 Task: Create a due date automation trigger when advanced on, on the tuesday of the week a card is due add content with a name containing resume at 11:00 AM.
Action: Mouse moved to (1120, 341)
Screenshot: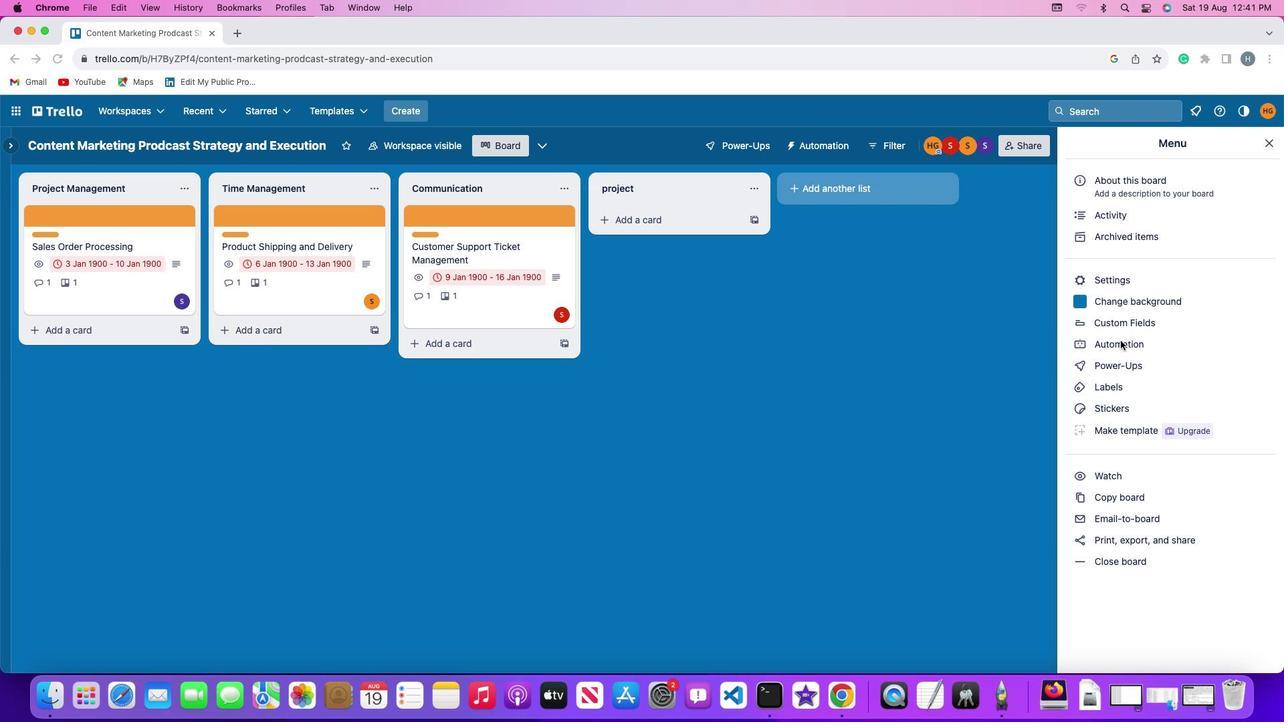 
Action: Mouse pressed left at (1120, 341)
Screenshot: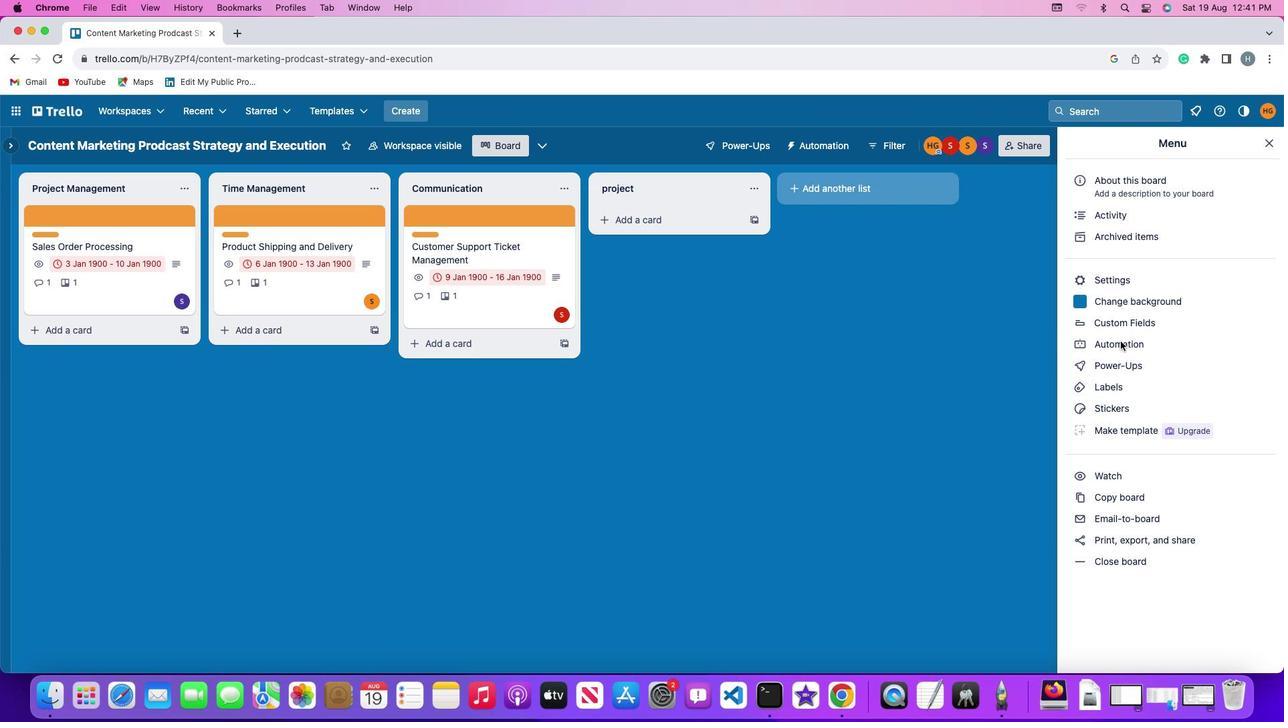 
Action: Mouse moved to (1120, 341)
Screenshot: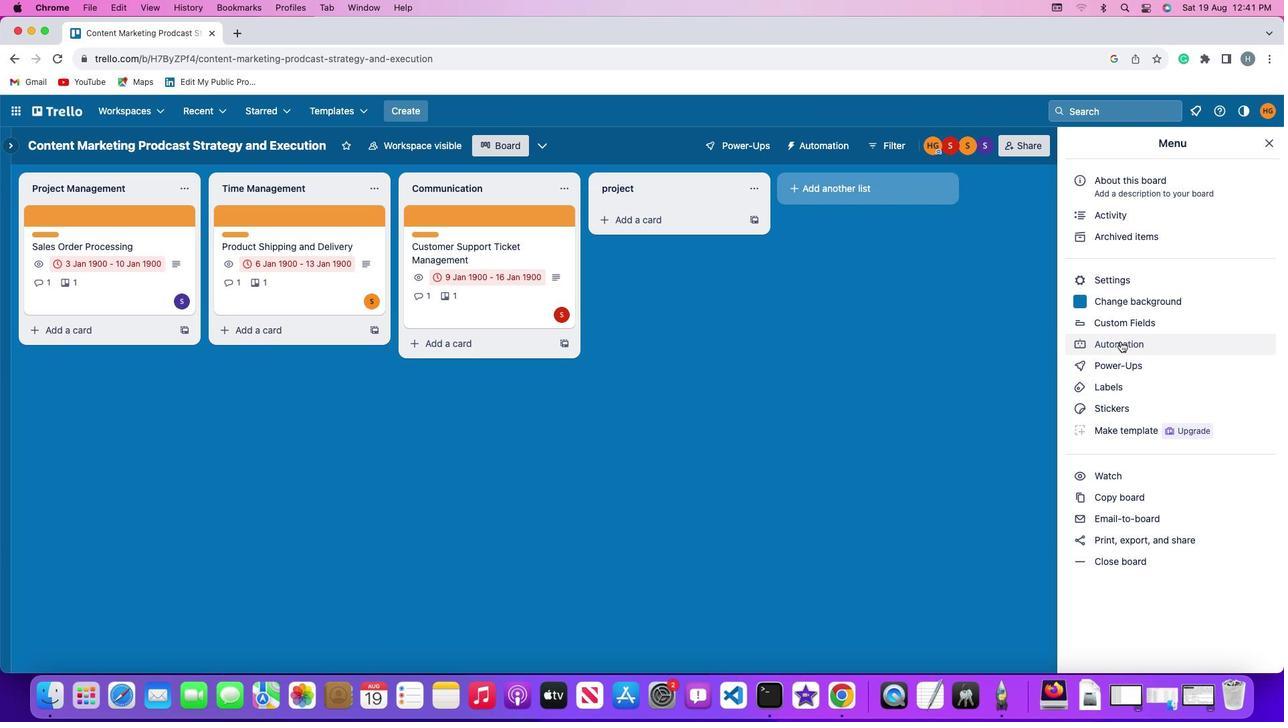 
Action: Mouse pressed left at (1120, 341)
Screenshot: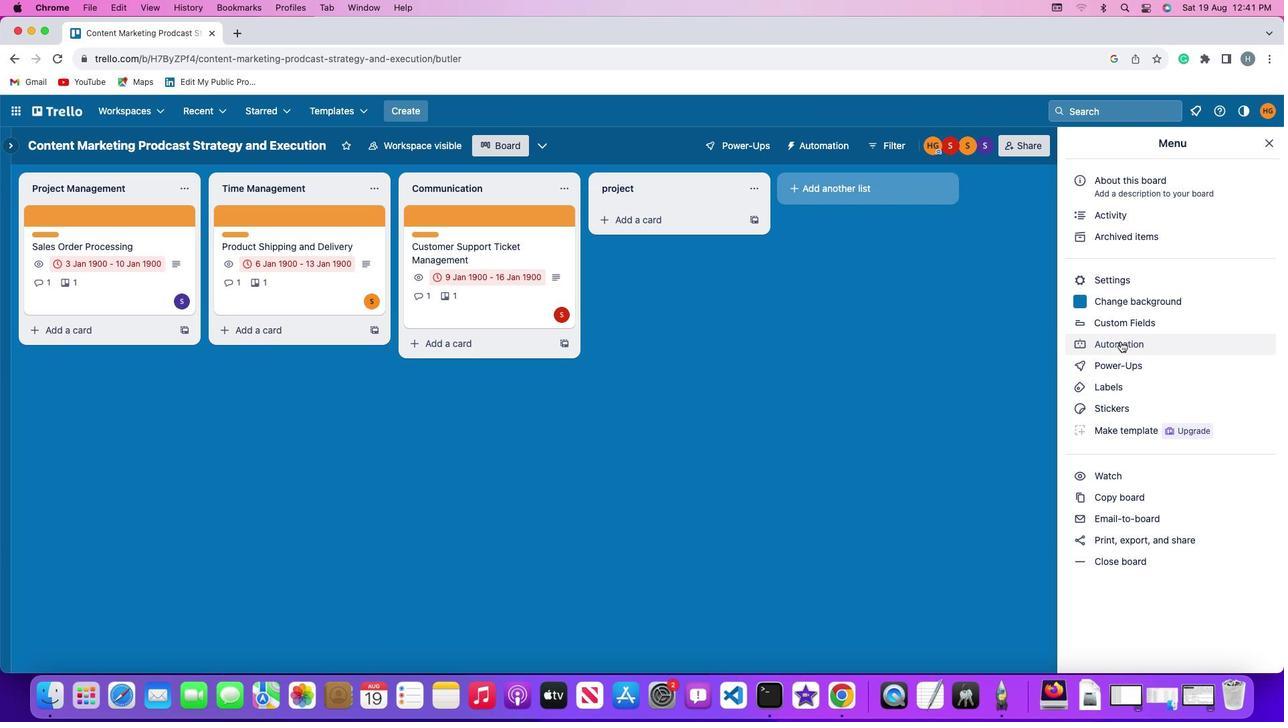 
Action: Mouse moved to (82, 317)
Screenshot: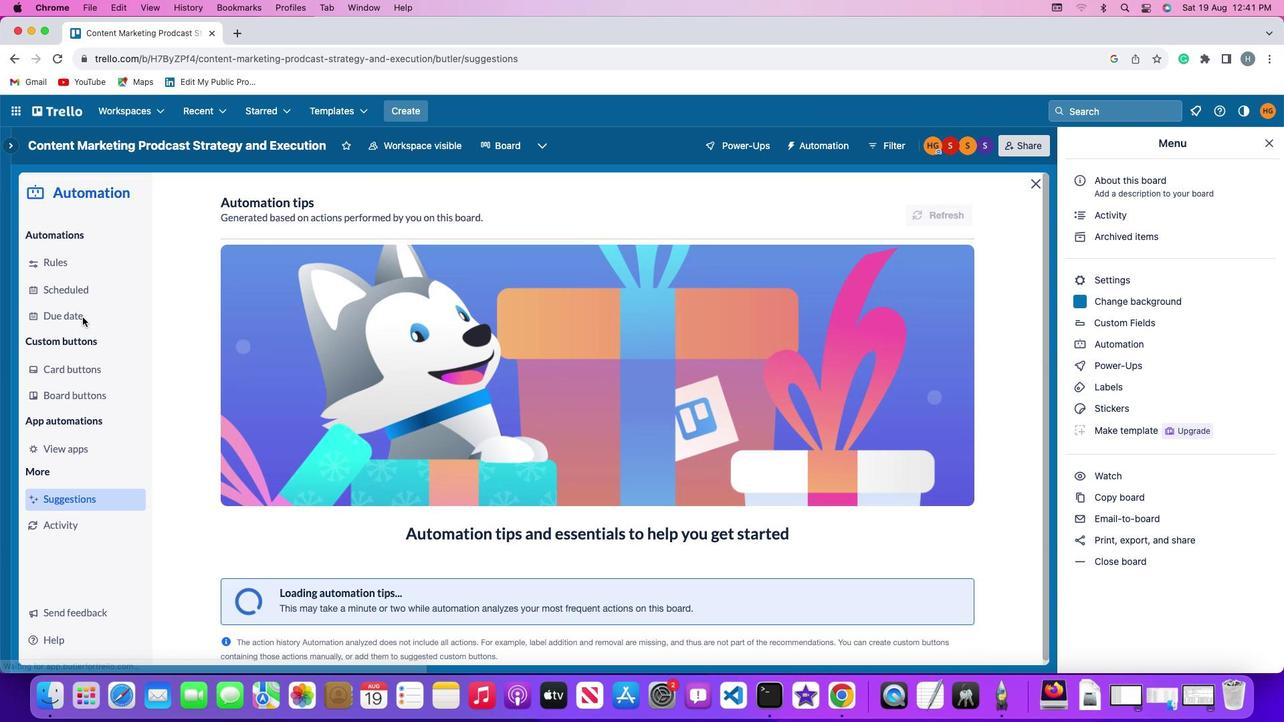
Action: Mouse pressed left at (82, 317)
Screenshot: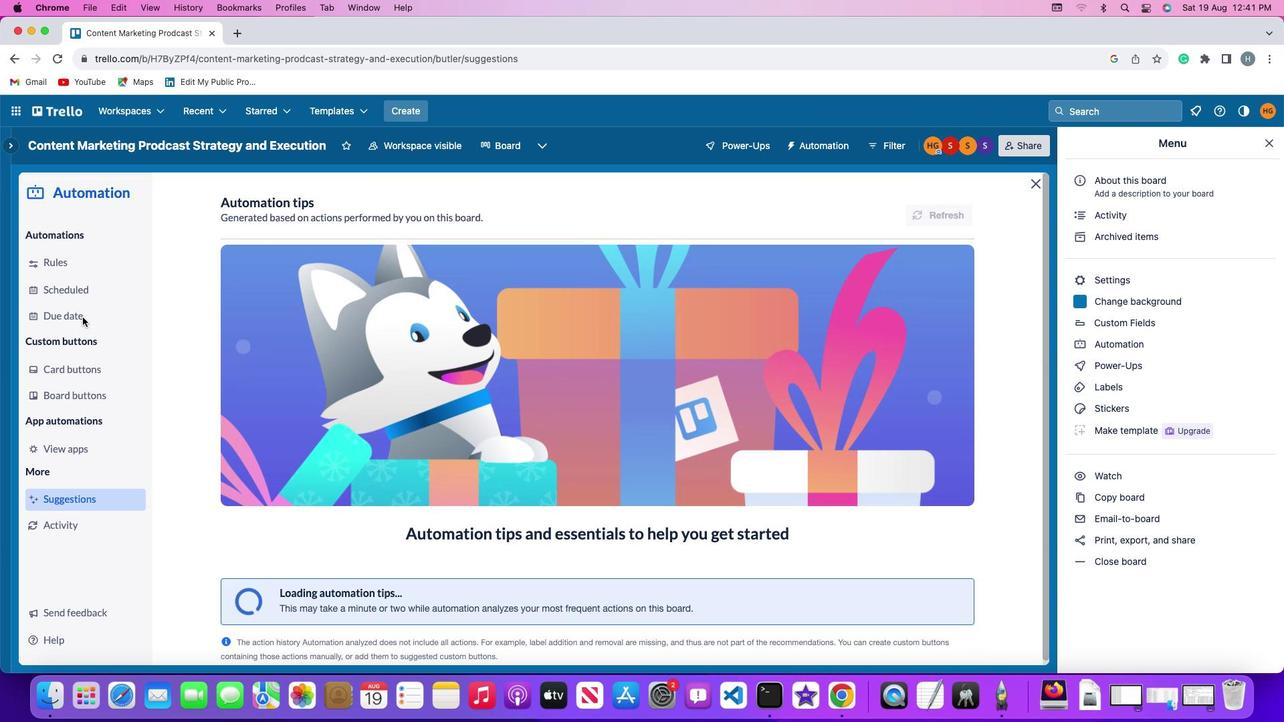 
Action: Mouse moved to (884, 203)
Screenshot: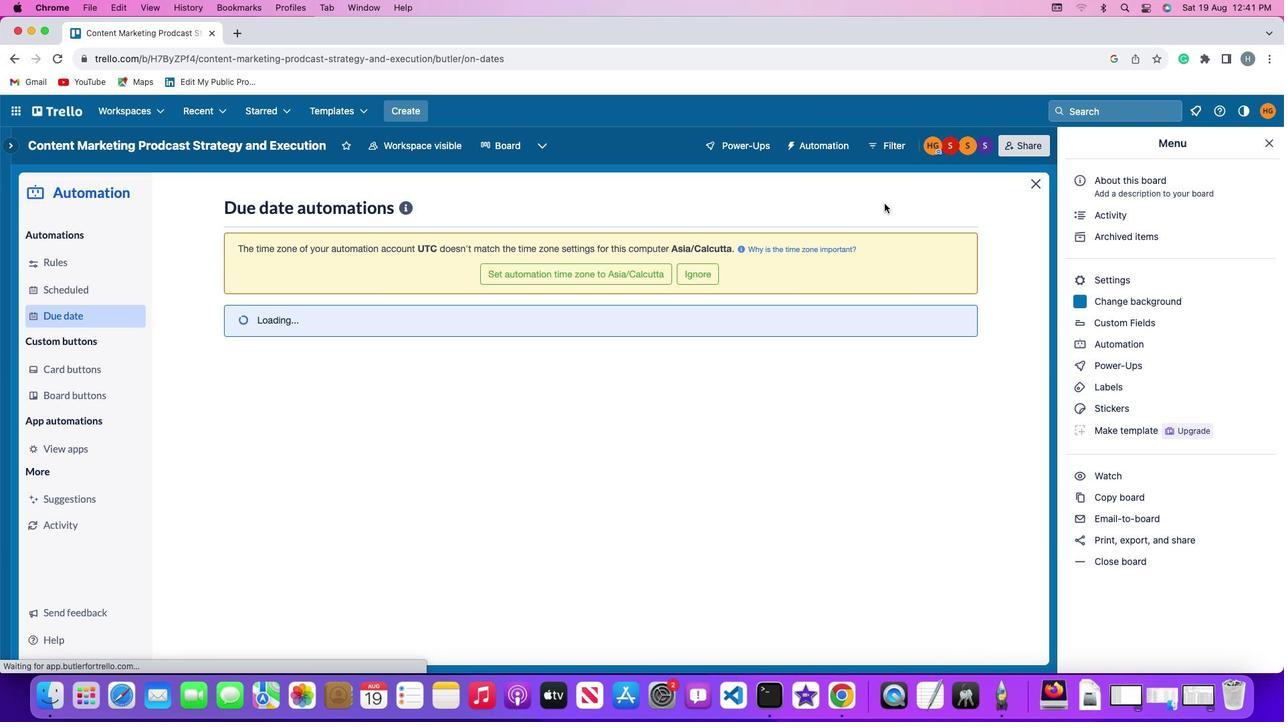 
Action: Mouse pressed left at (884, 203)
Screenshot: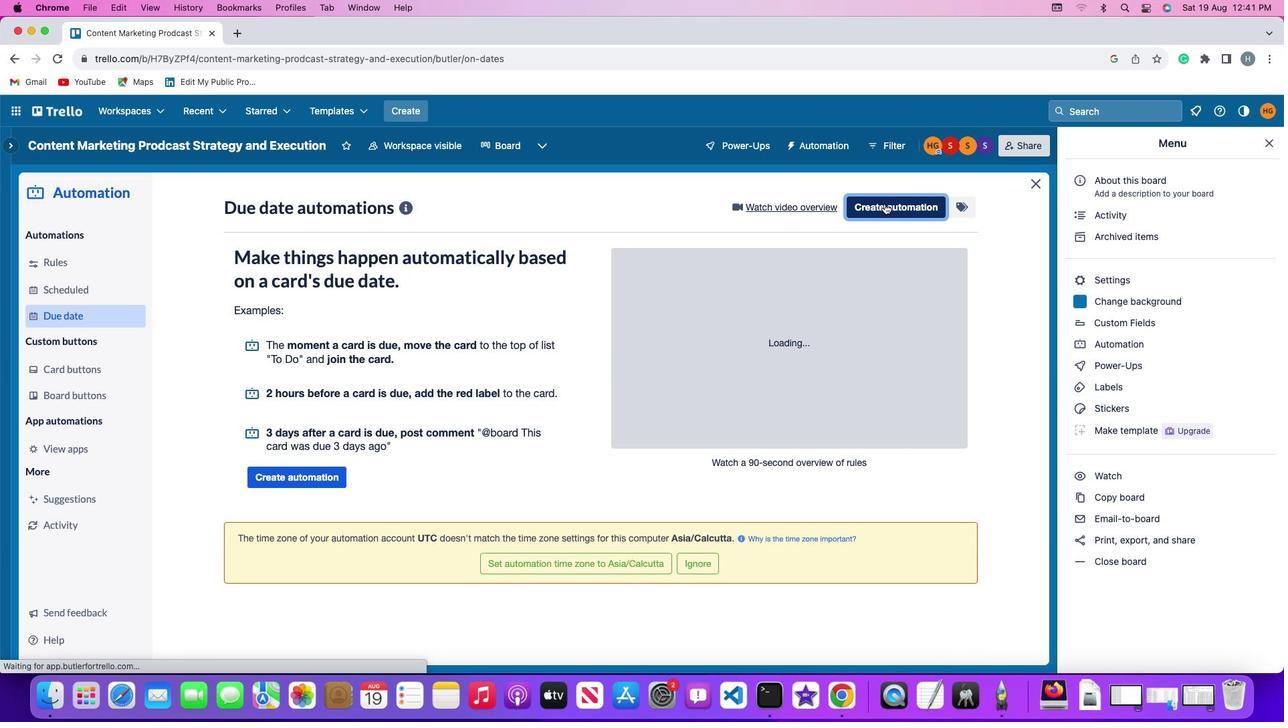 
Action: Mouse moved to (260, 333)
Screenshot: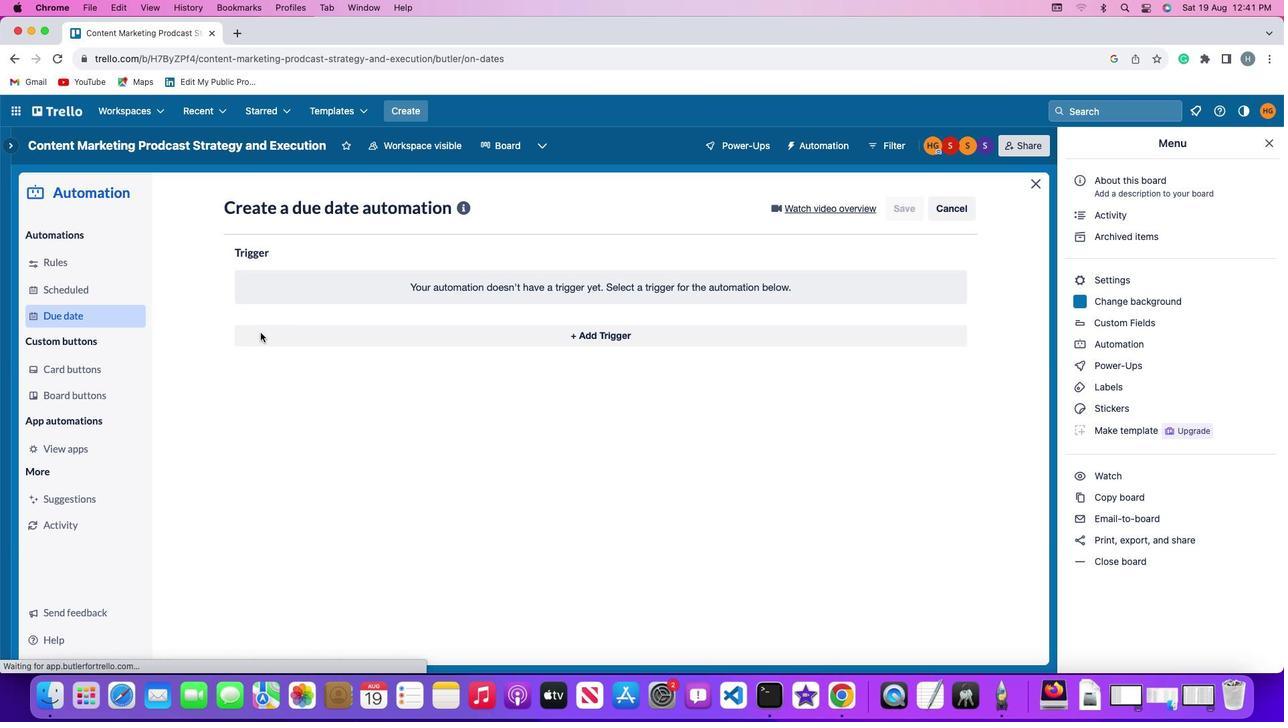 
Action: Mouse pressed left at (260, 333)
Screenshot: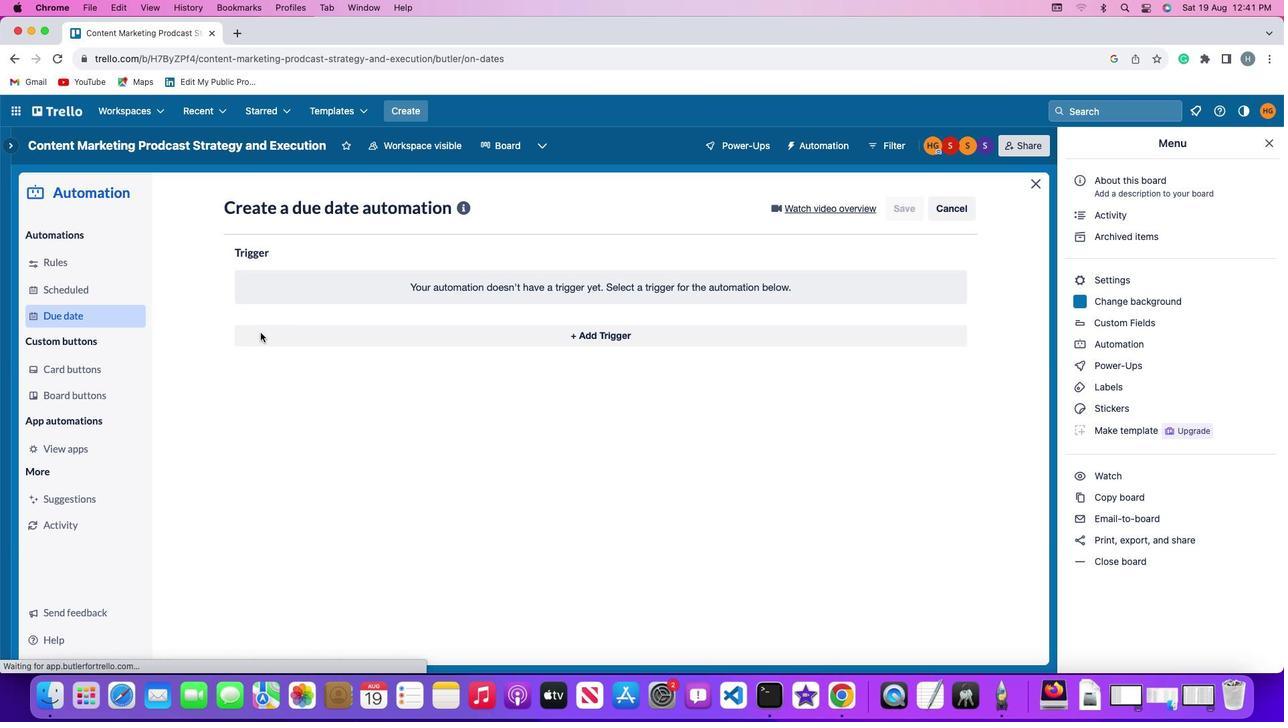 
Action: Mouse moved to (280, 588)
Screenshot: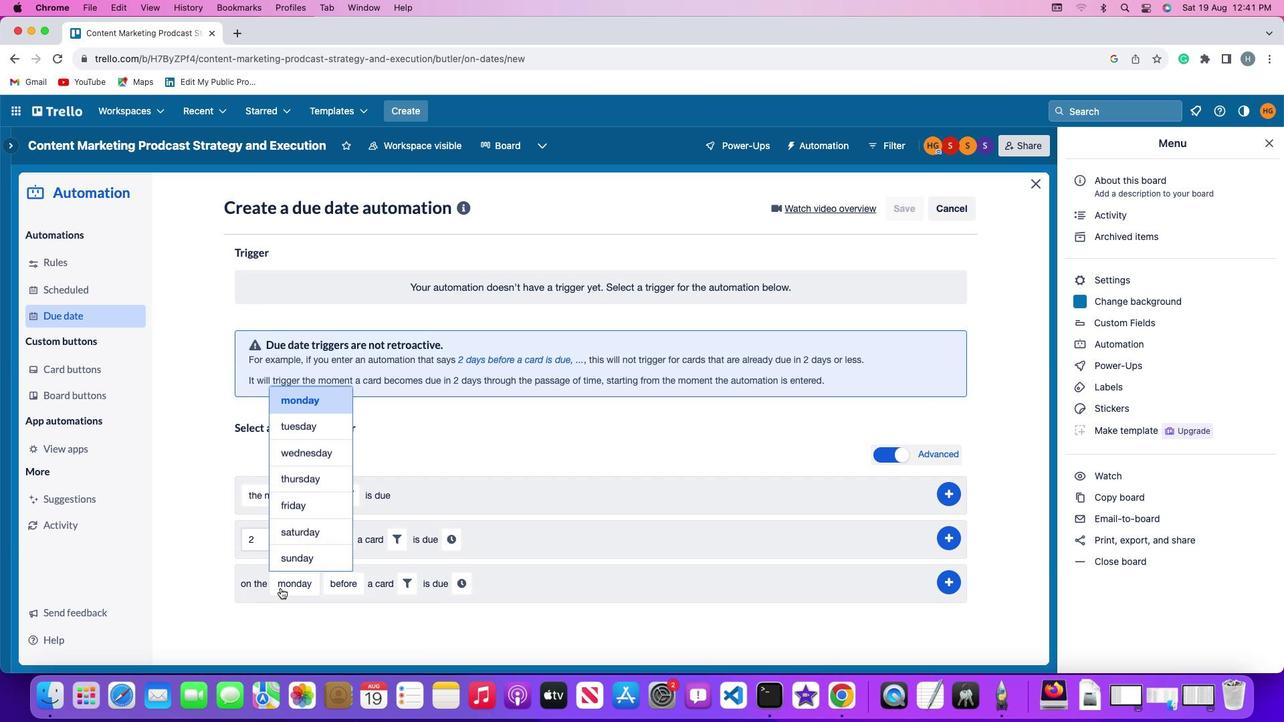 
Action: Mouse pressed left at (280, 588)
Screenshot: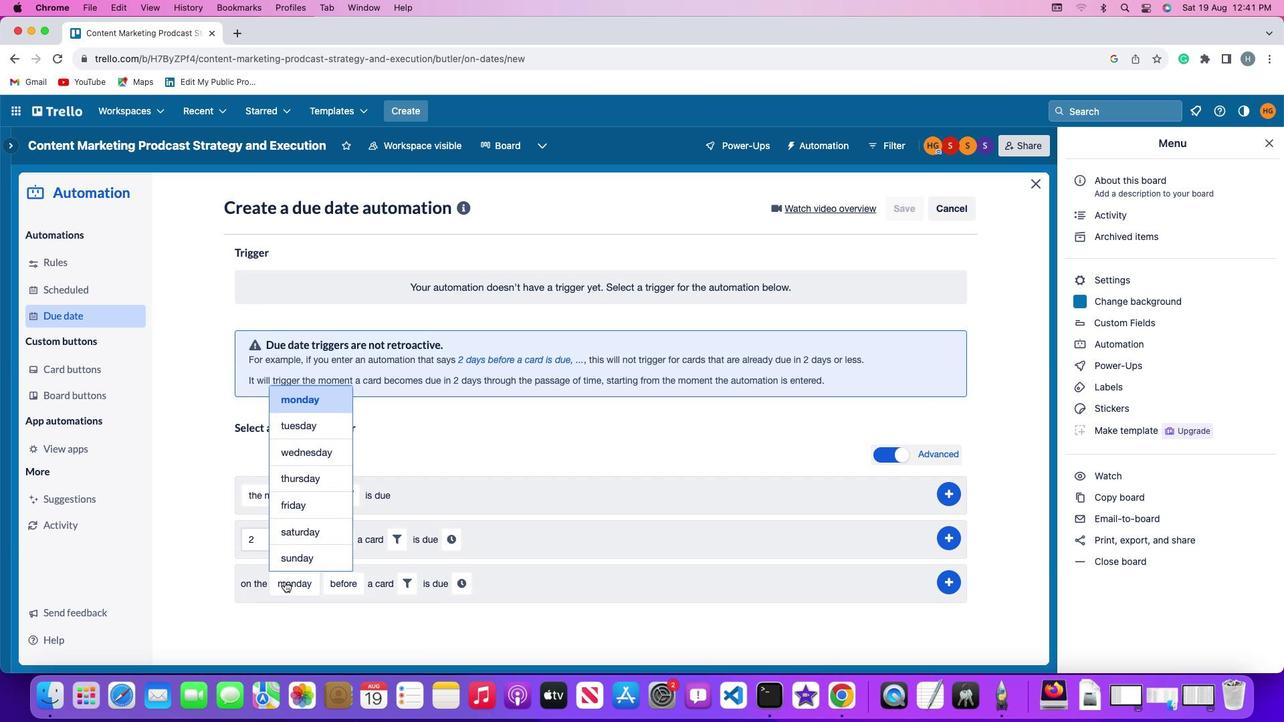 
Action: Mouse moved to (310, 424)
Screenshot: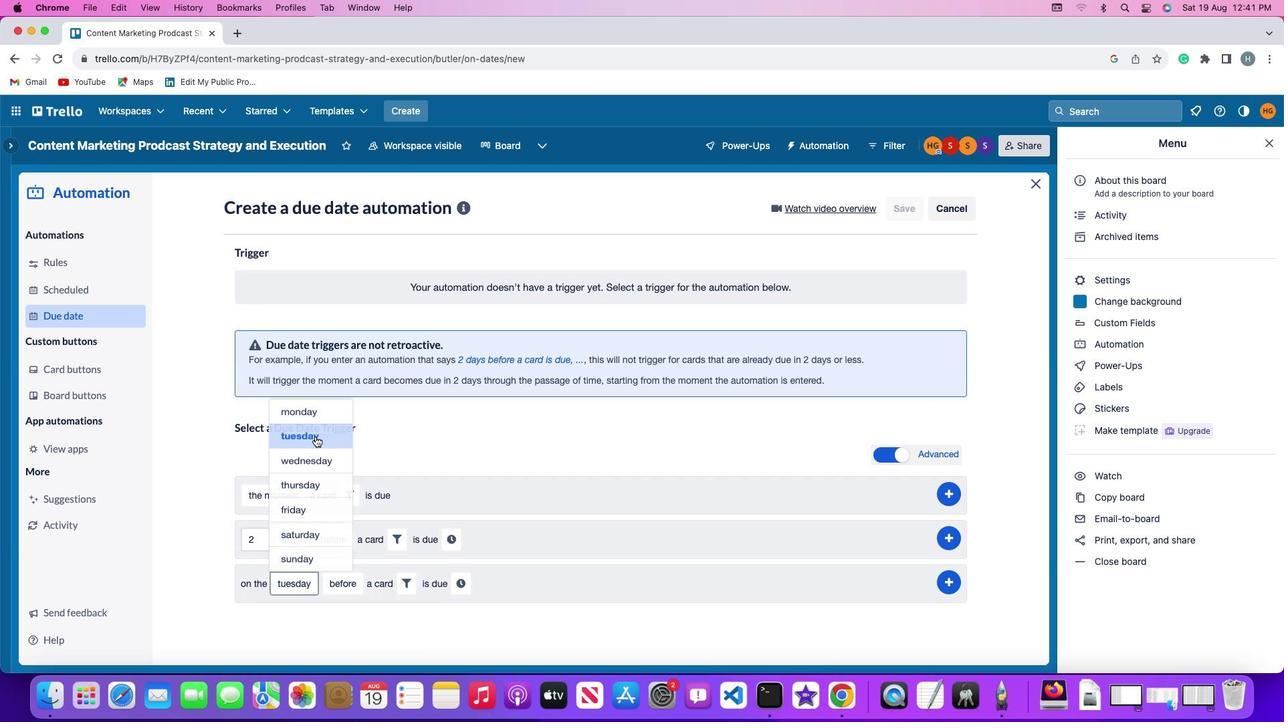 
Action: Mouse pressed left at (310, 424)
Screenshot: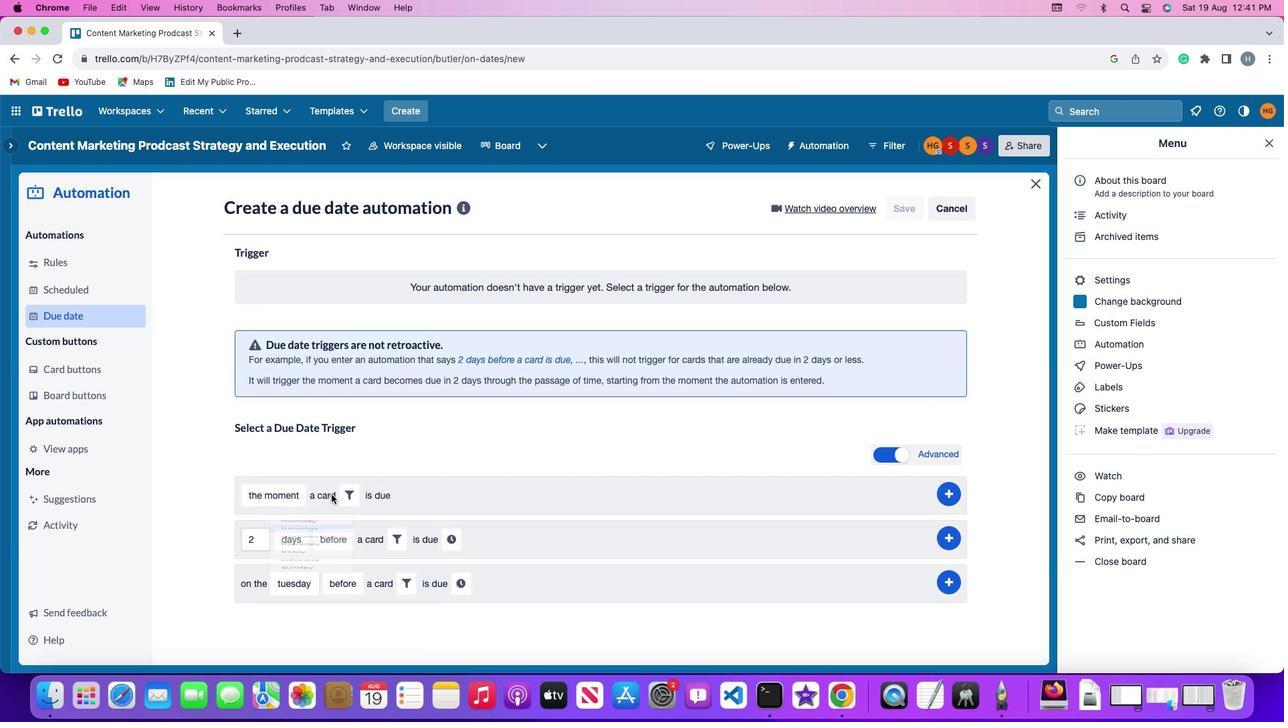 
Action: Mouse moved to (339, 584)
Screenshot: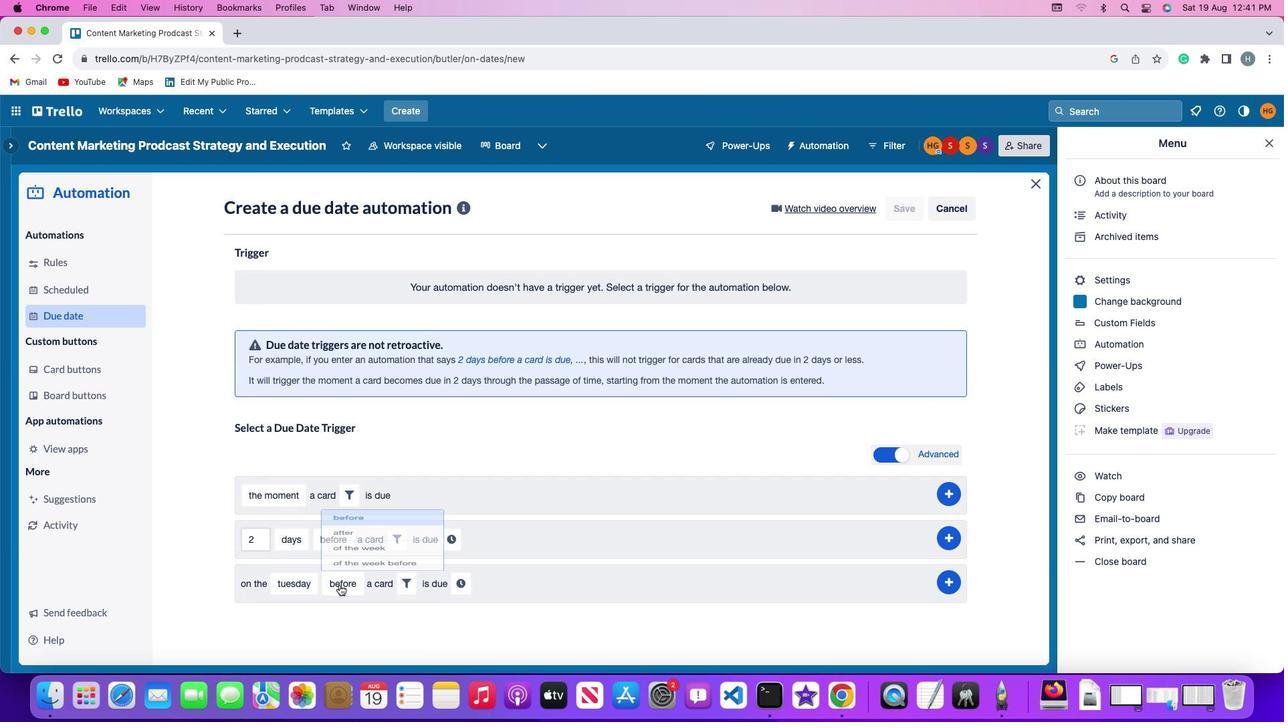 
Action: Mouse pressed left at (339, 584)
Screenshot: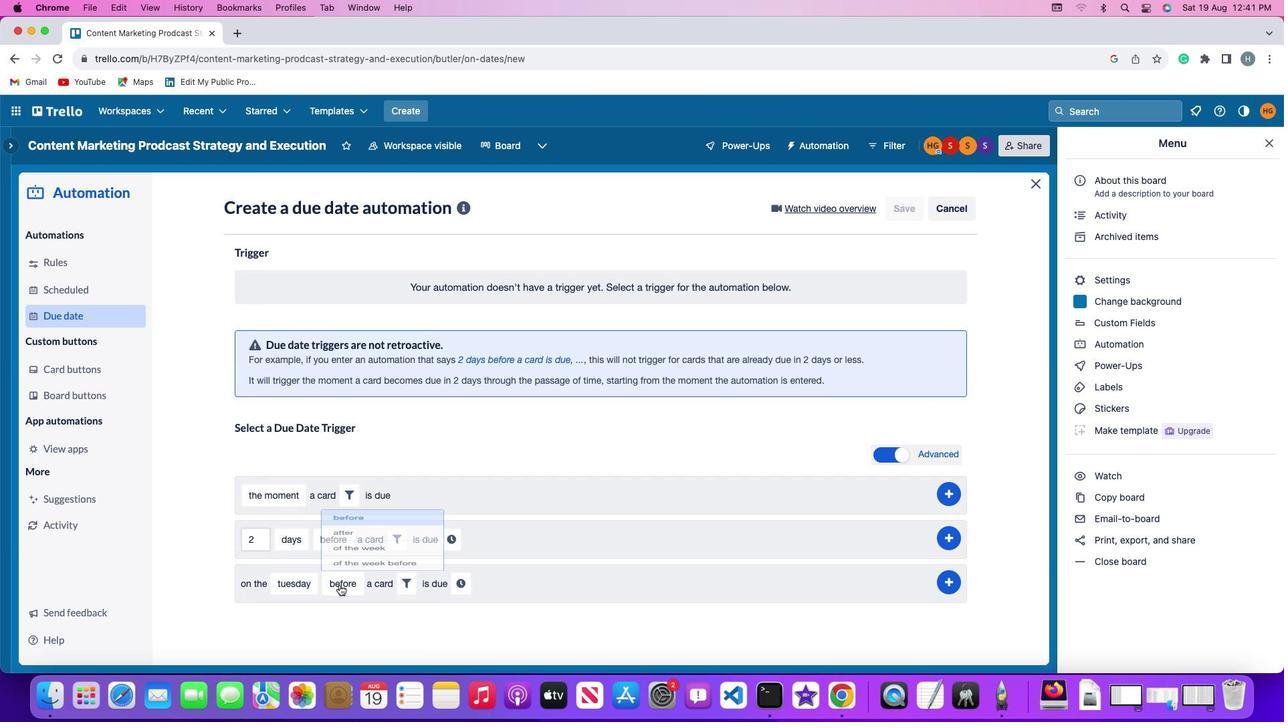 
Action: Mouse moved to (349, 532)
Screenshot: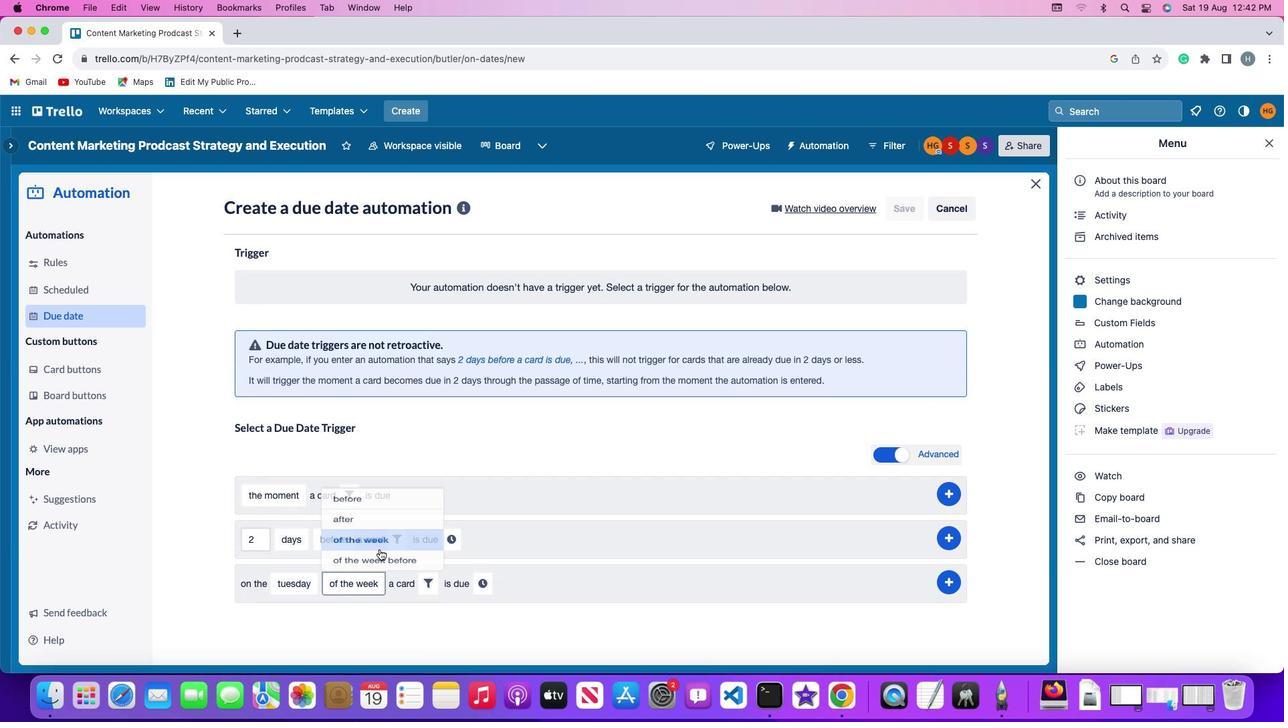 
Action: Mouse pressed left at (349, 532)
Screenshot: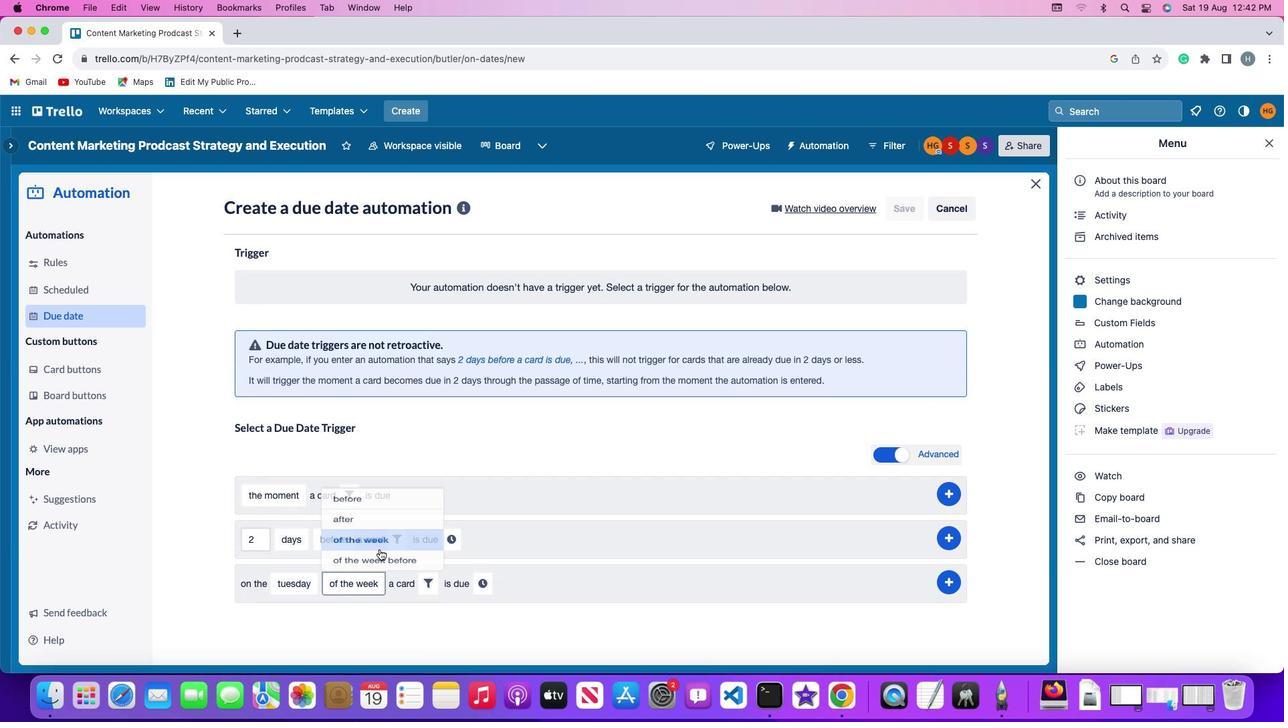 
Action: Mouse moved to (420, 583)
Screenshot: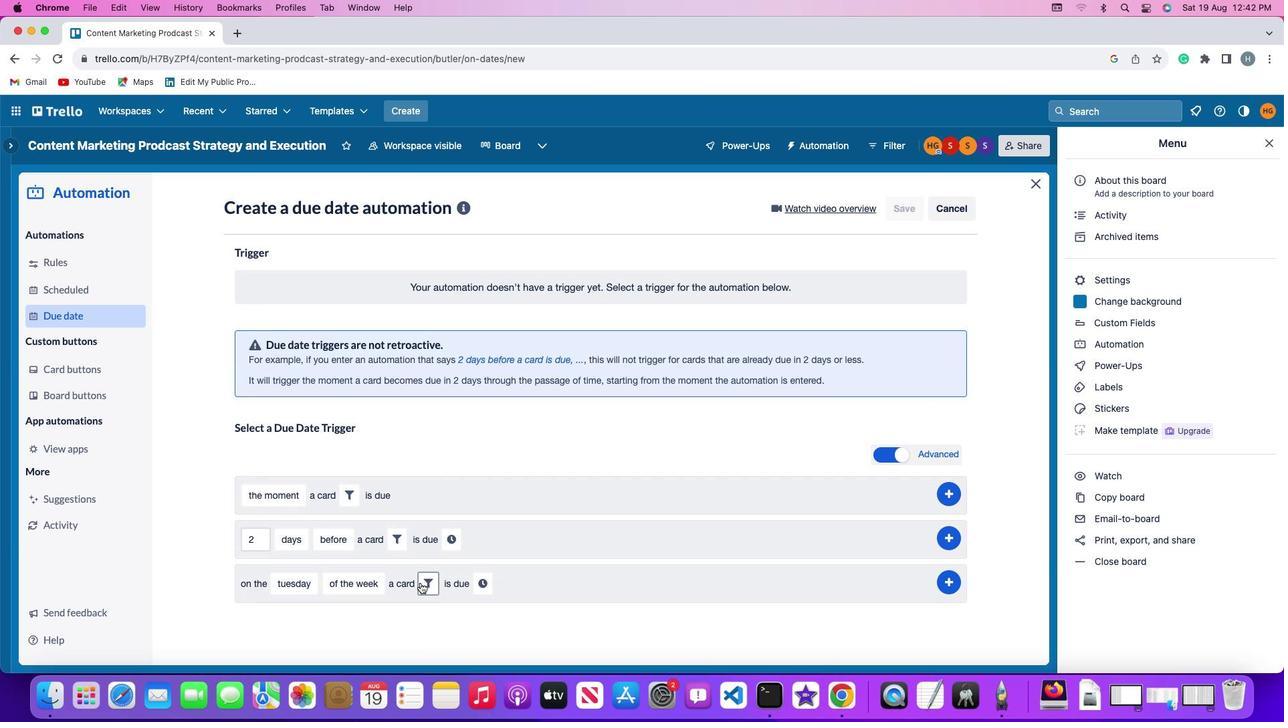
Action: Mouse pressed left at (420, 583)
Screenshot: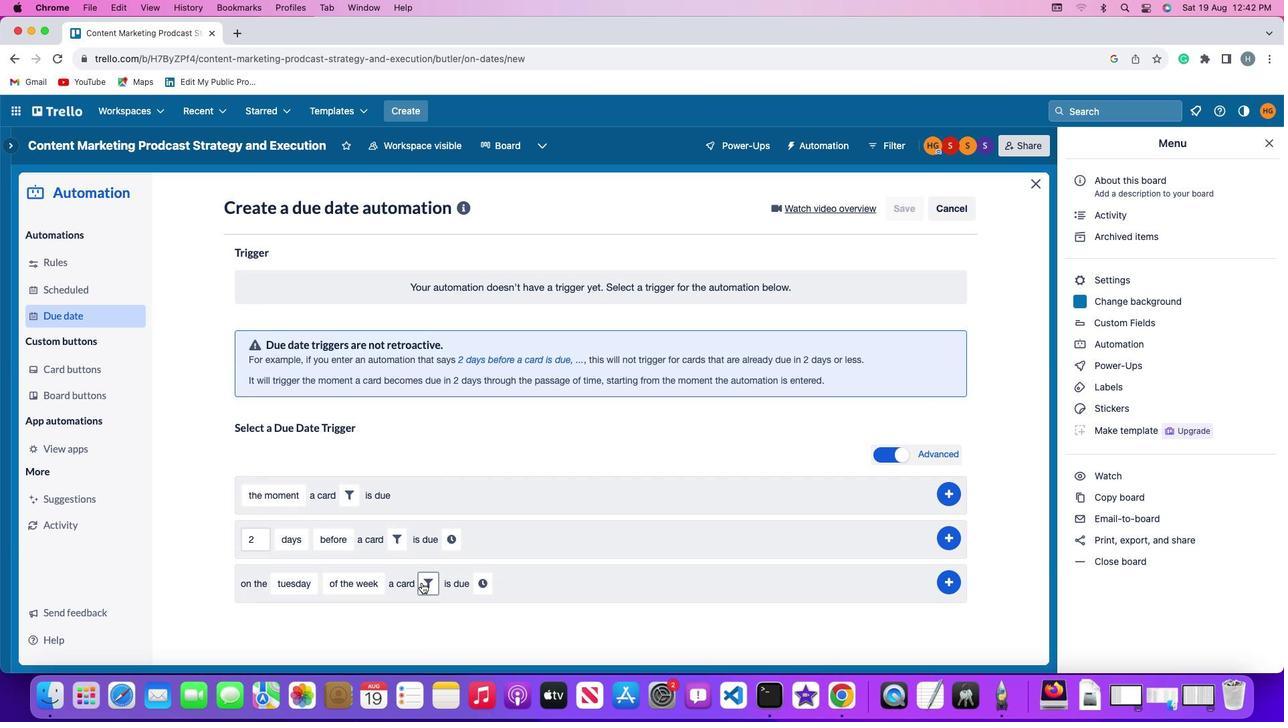 
Action: Mouse moved to (608, 628)
Screenshot: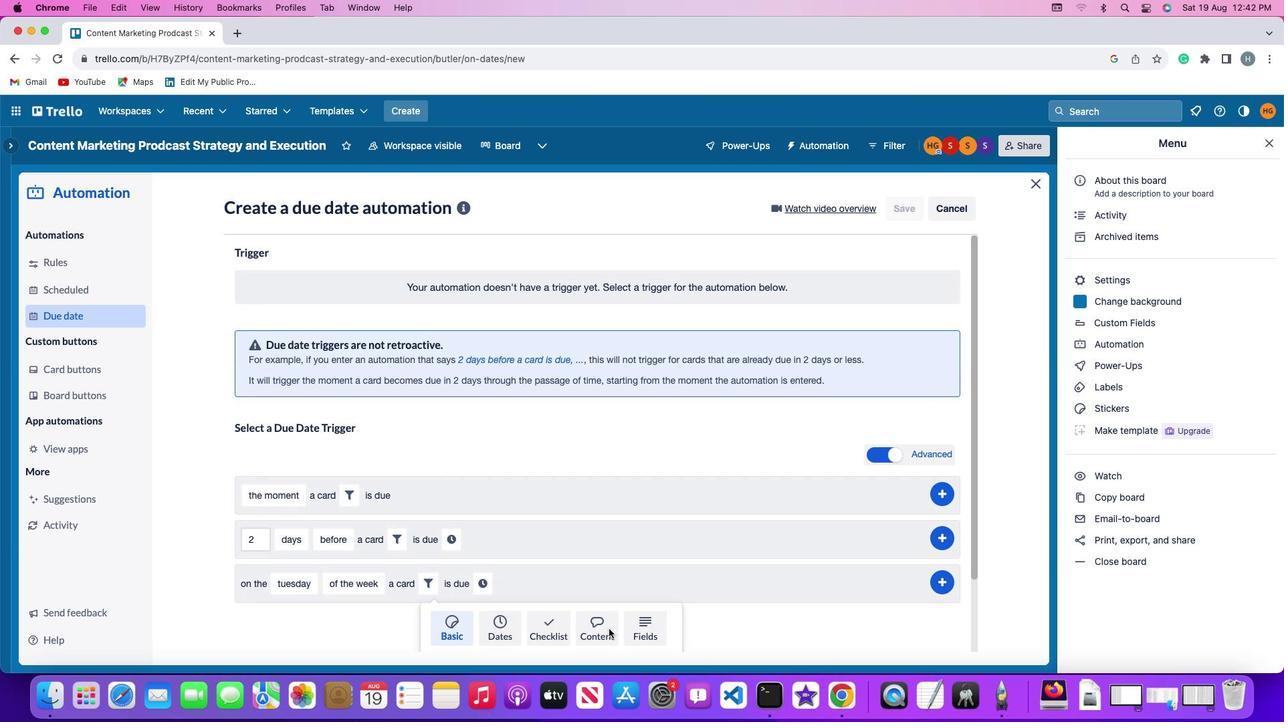 
Action: Mouse pressed left at (608, 628)
Screenshot: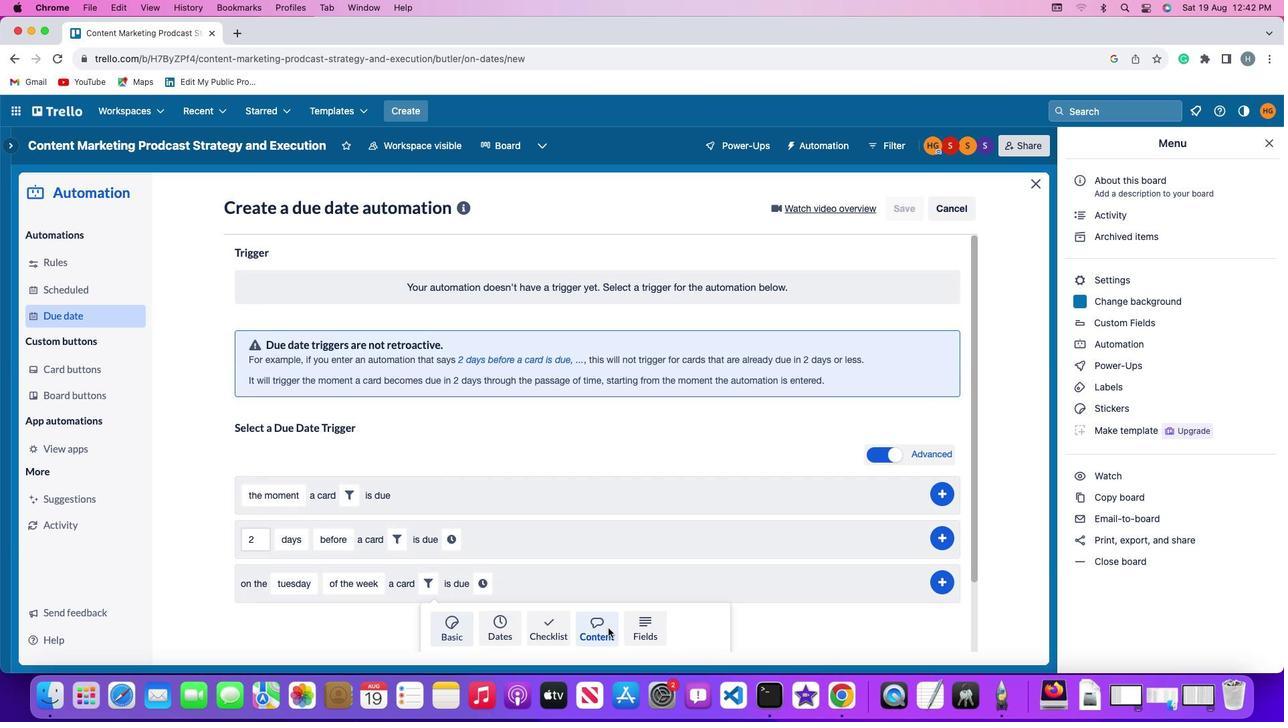 
Action: Mouse moved to (360, 627)
Screenshot: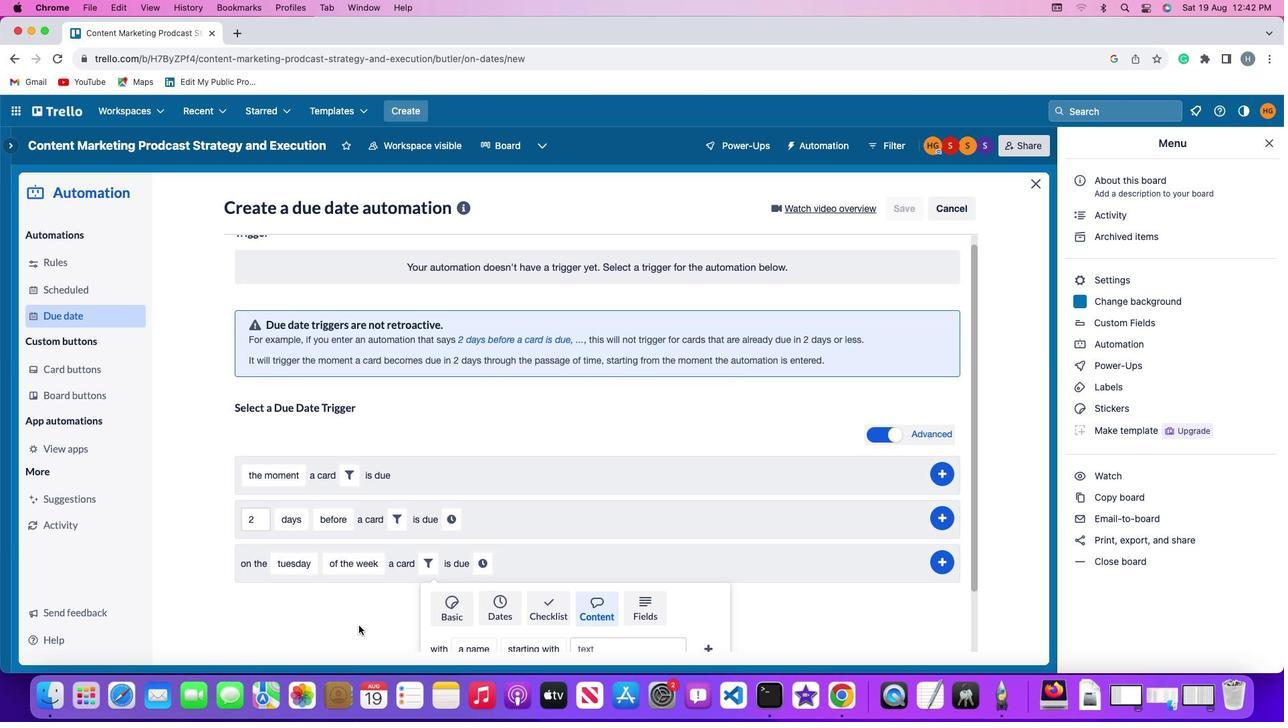 
Action: Mouse scrolled (360, 627) with delta (0, 0)
Screenshot: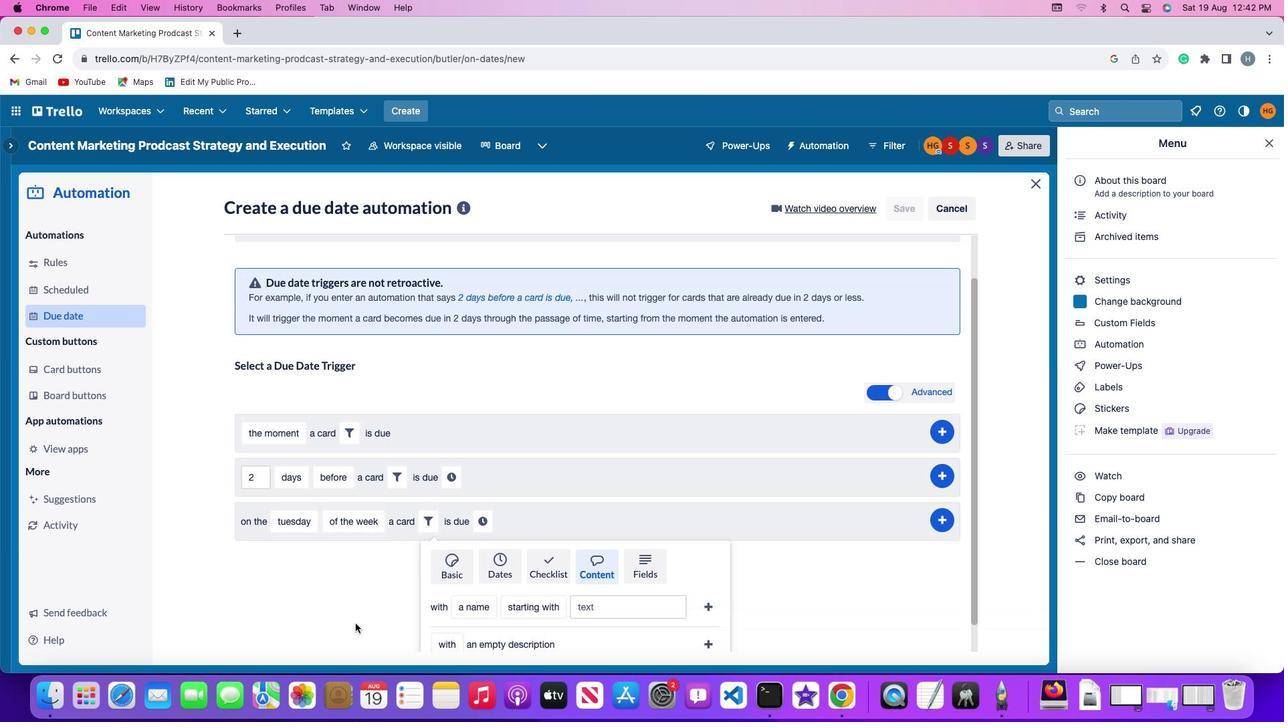 
Action: Mouse scrolled (360, 627) with delta (0, 0)
Screenshot: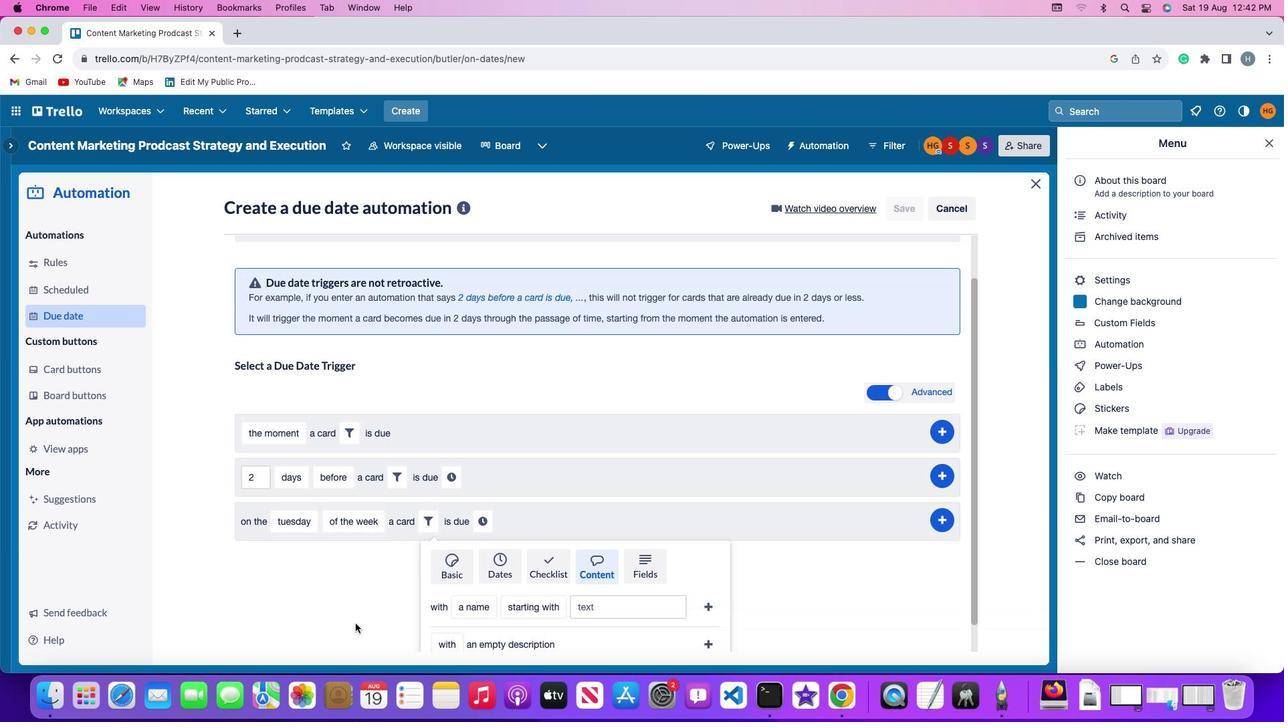 
Action: Mouse scrolled (360, 627) with delta (0, -2)
Screenshot: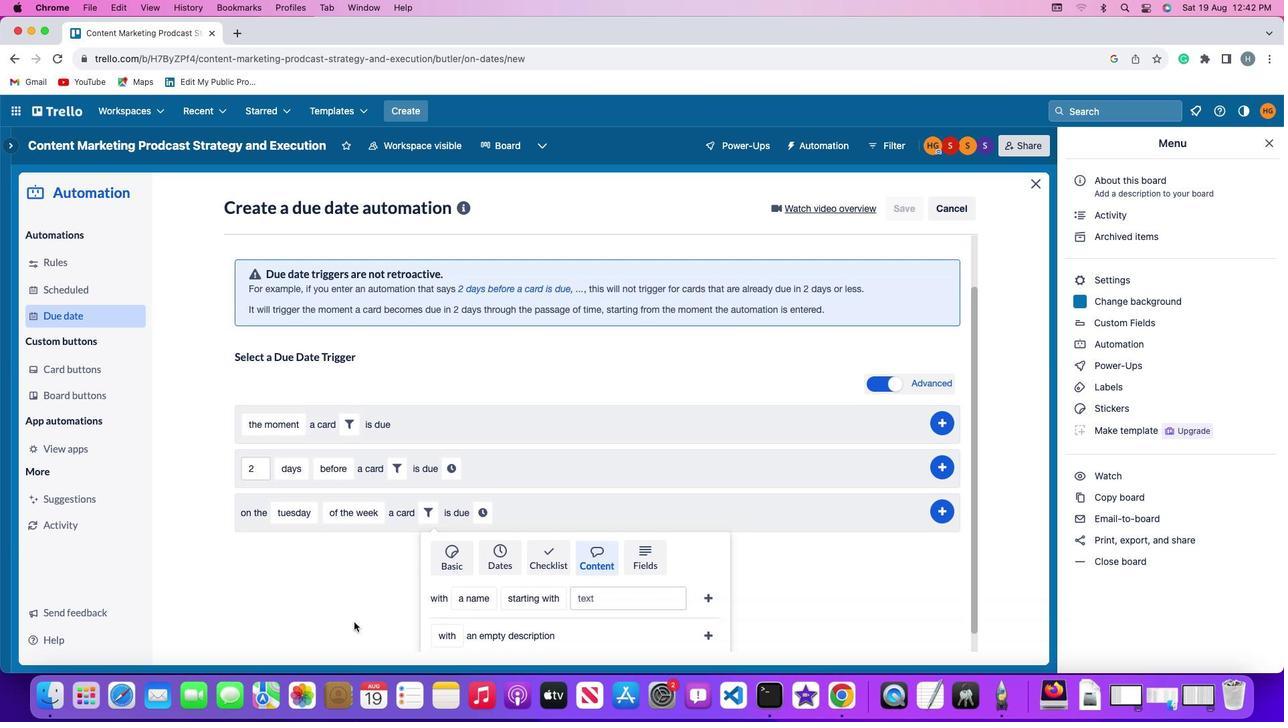
Action: Mouse moved to (470, 585)
Screenshot: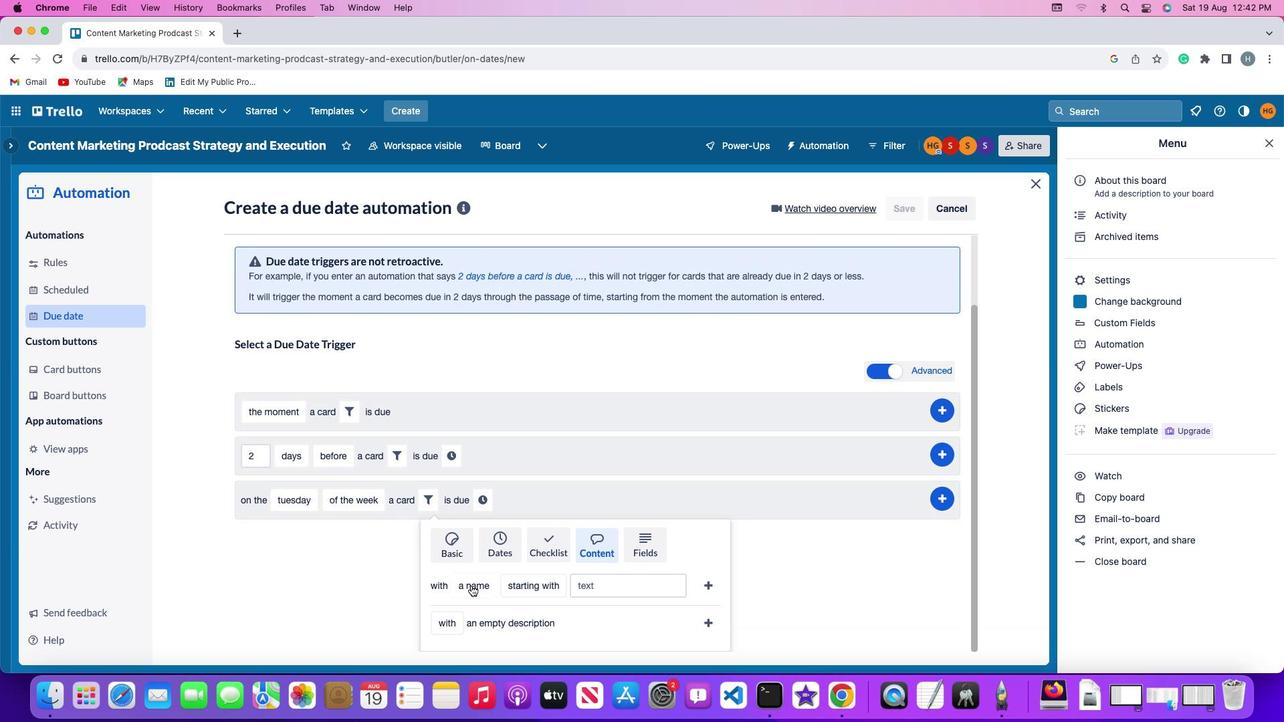 
Action: Mouse pressed left at (470, 585)
Screenshot: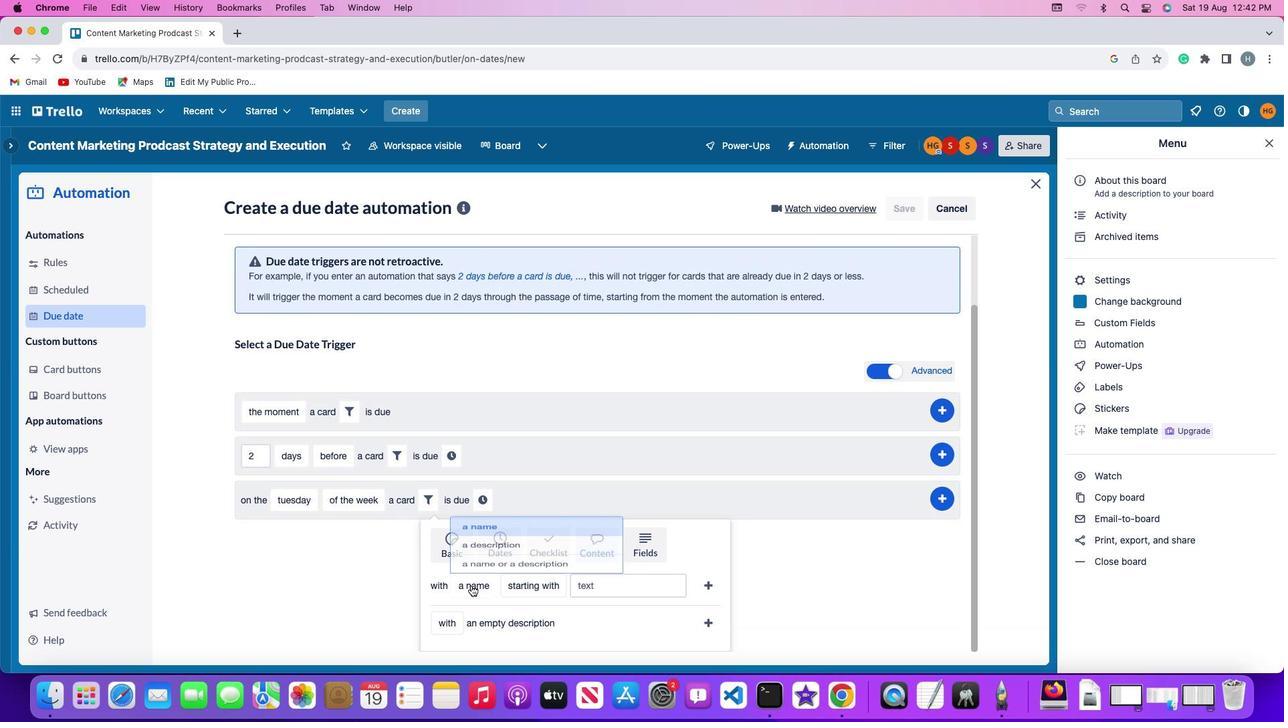 
Action: Mouse moved to (484, 504)
Screenshot: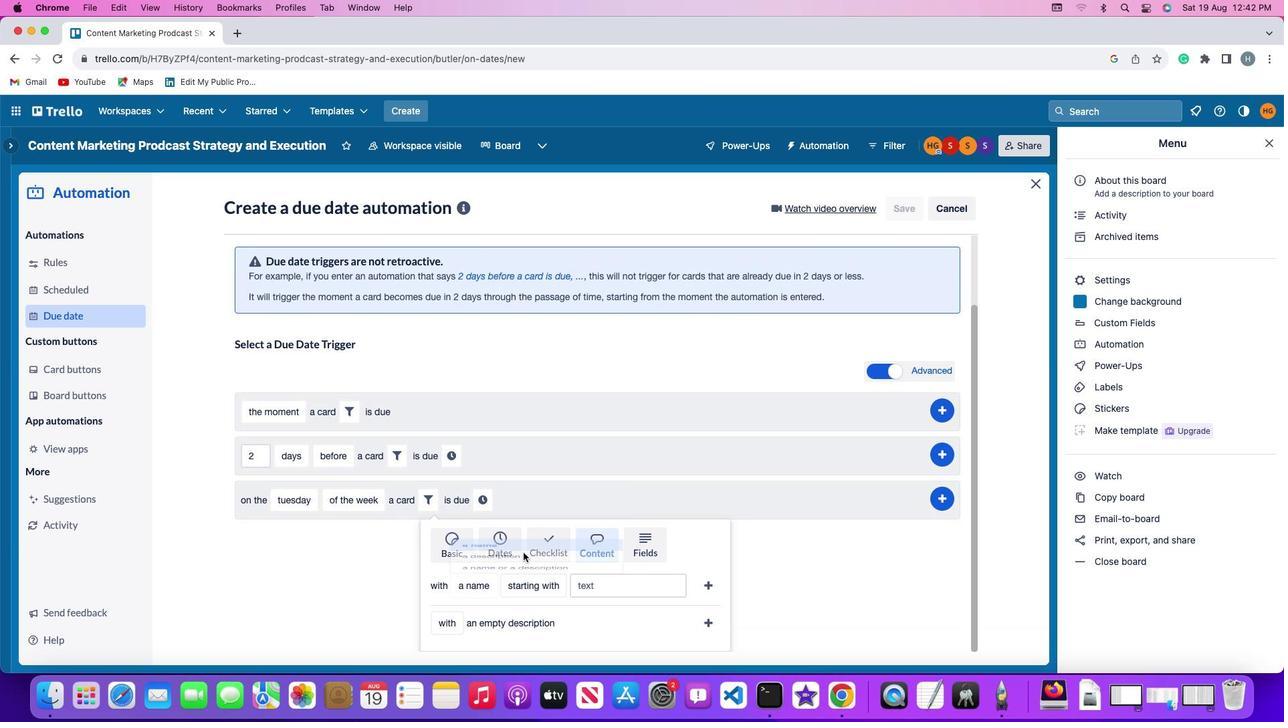 
Action: Mouse pressed left at (484, 504)
Screenshot: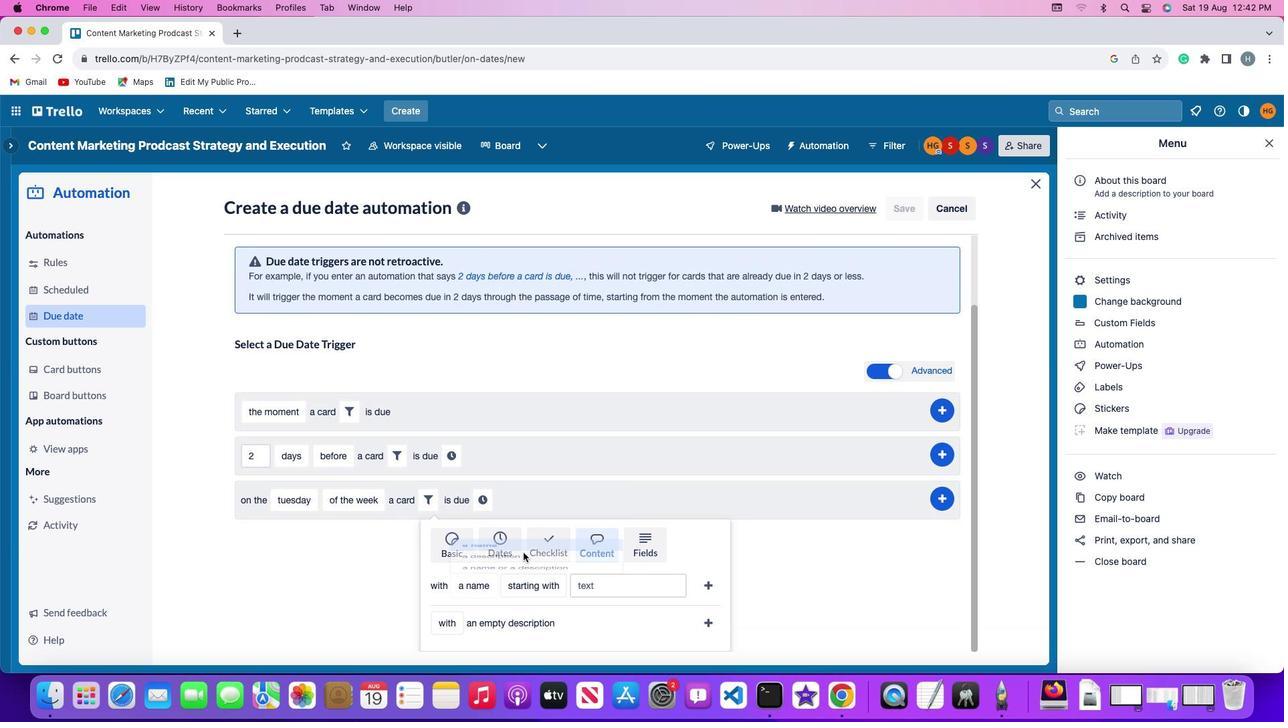 
Action: Mouse moved to (543, 579)
Screenshot: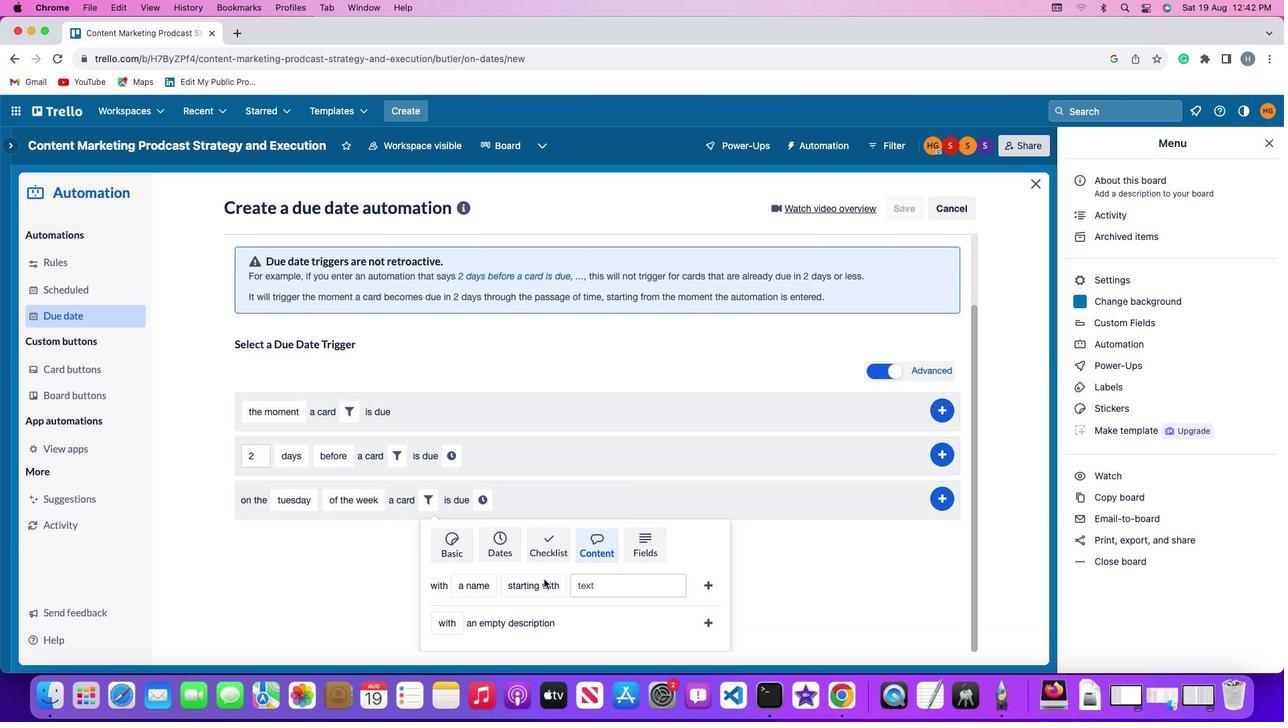 
Action: Mouse pressed left at (543, 579)
Screenshot: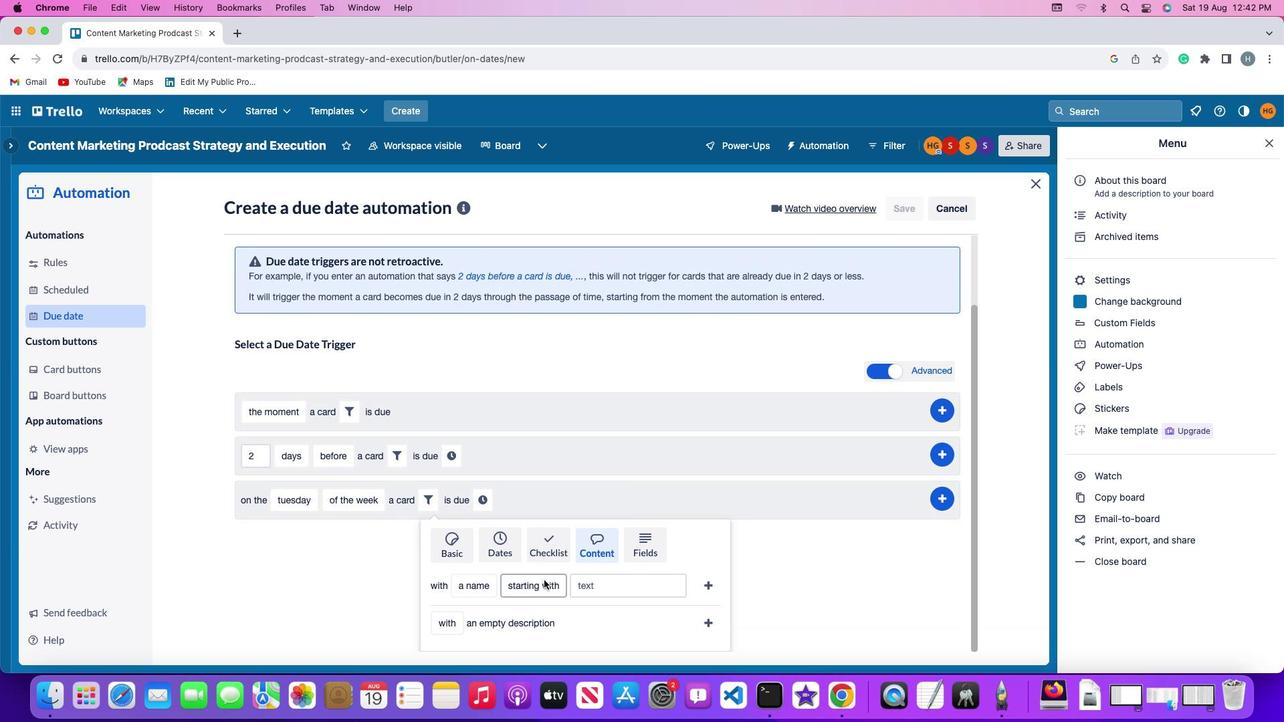 
Action: Mouse moved to (543, 482)
Screenshot: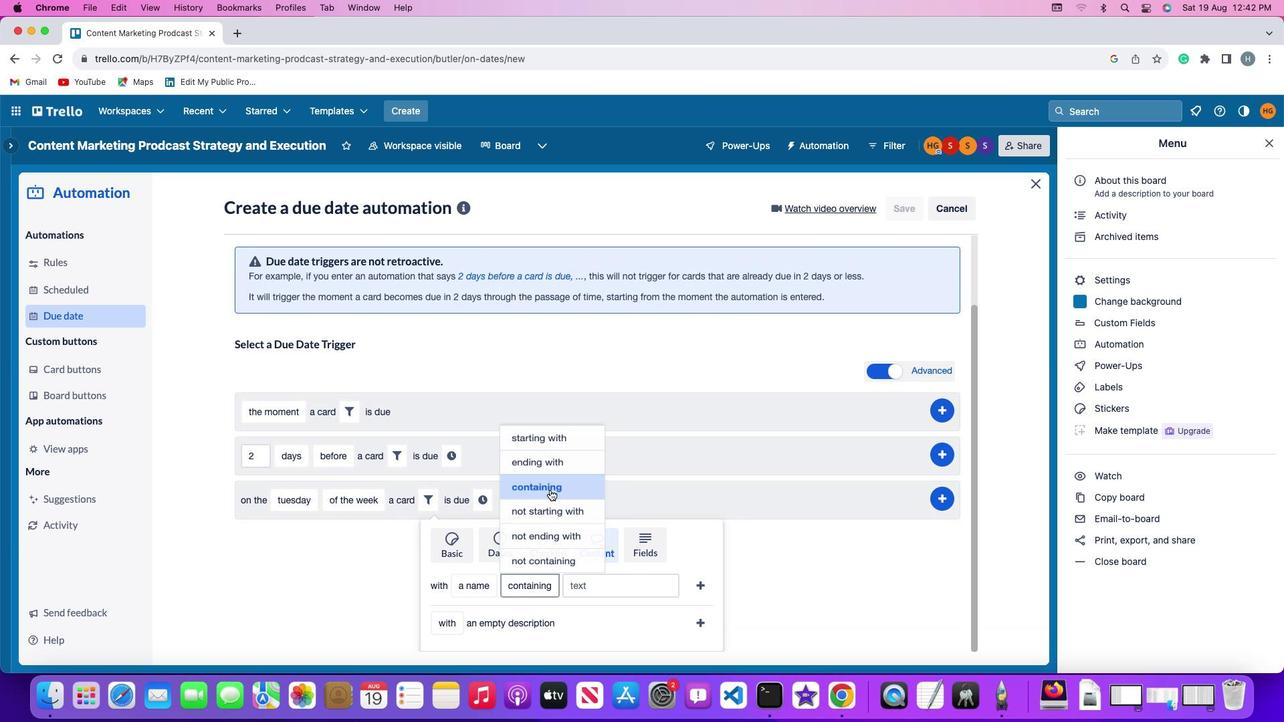 
Action: Mouse pressed left at (543, 482)
Screenshot: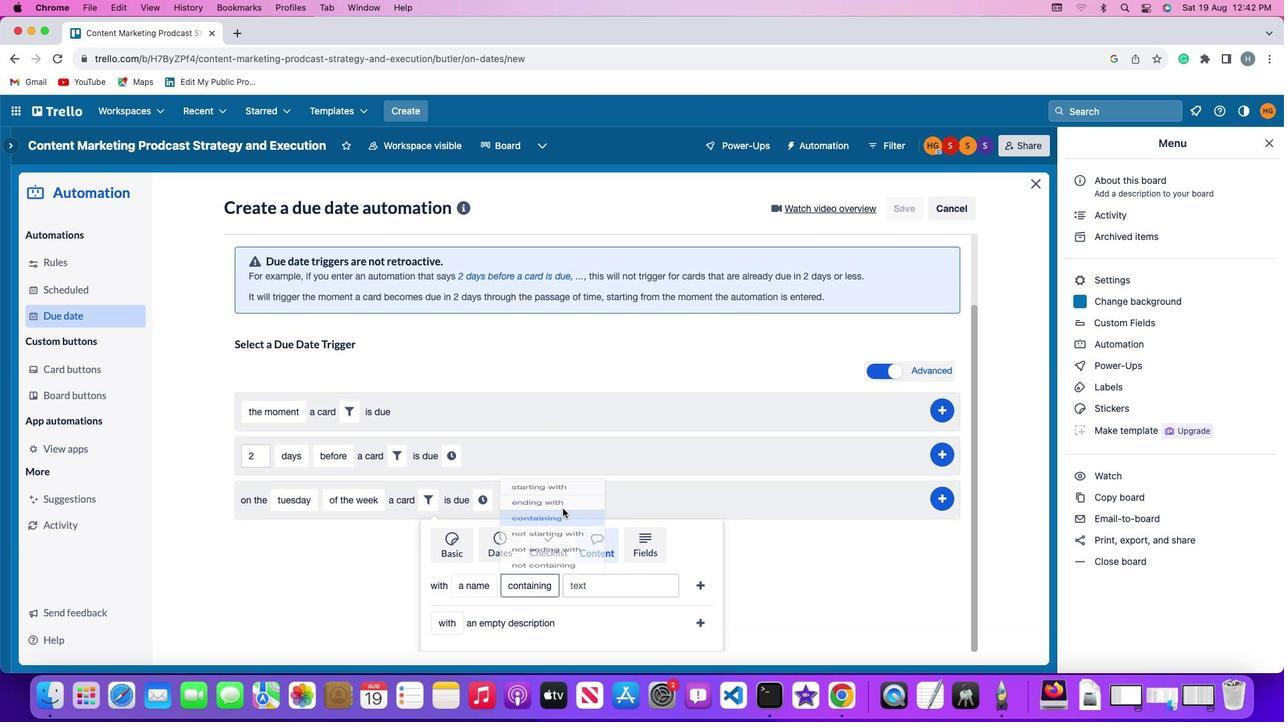 
Action: Mouse moved to (621, 583)
Screenshot: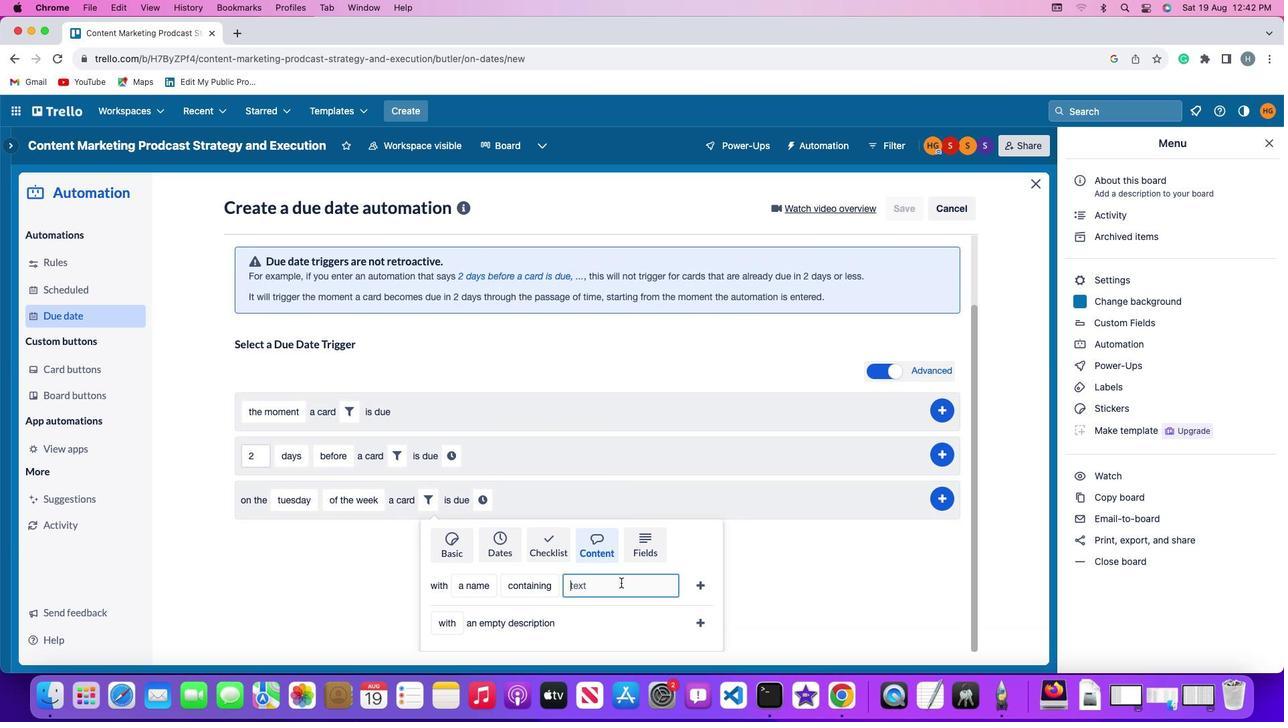 
Action: Mouse pressed left at (621, 583)
Screenshot: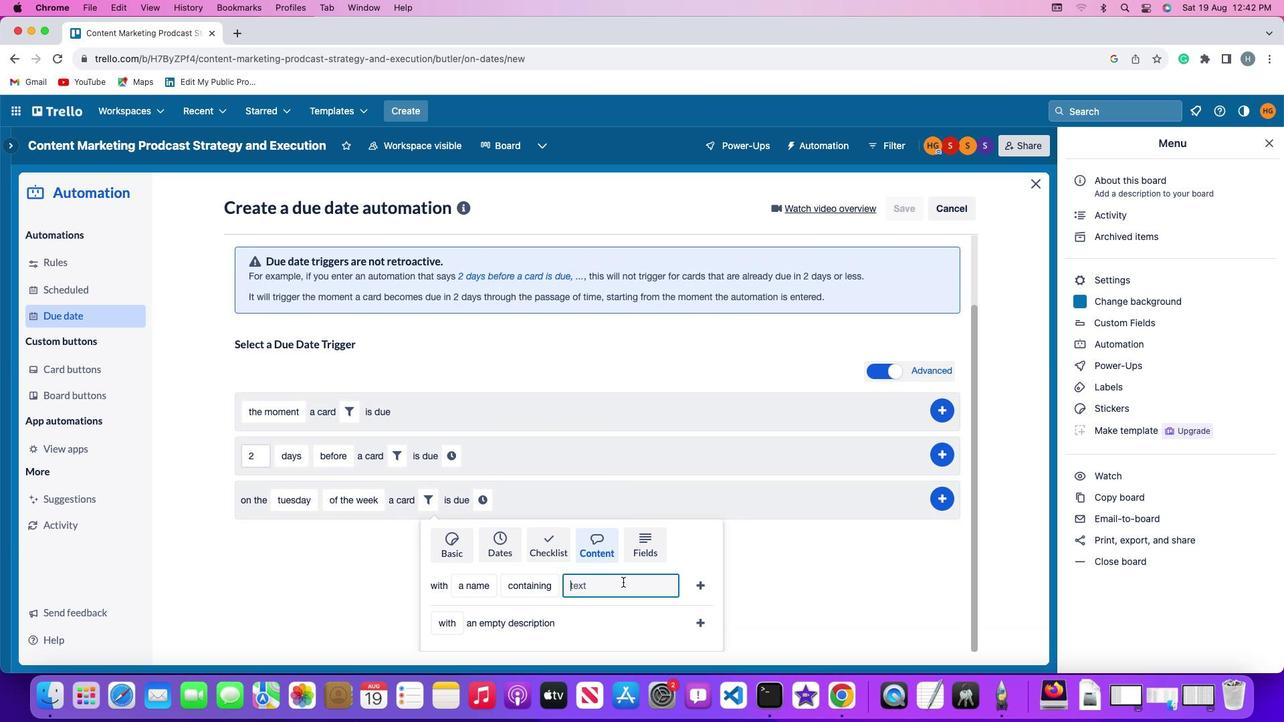 
Action: Mouse moved to (623, 581)
Screenshot: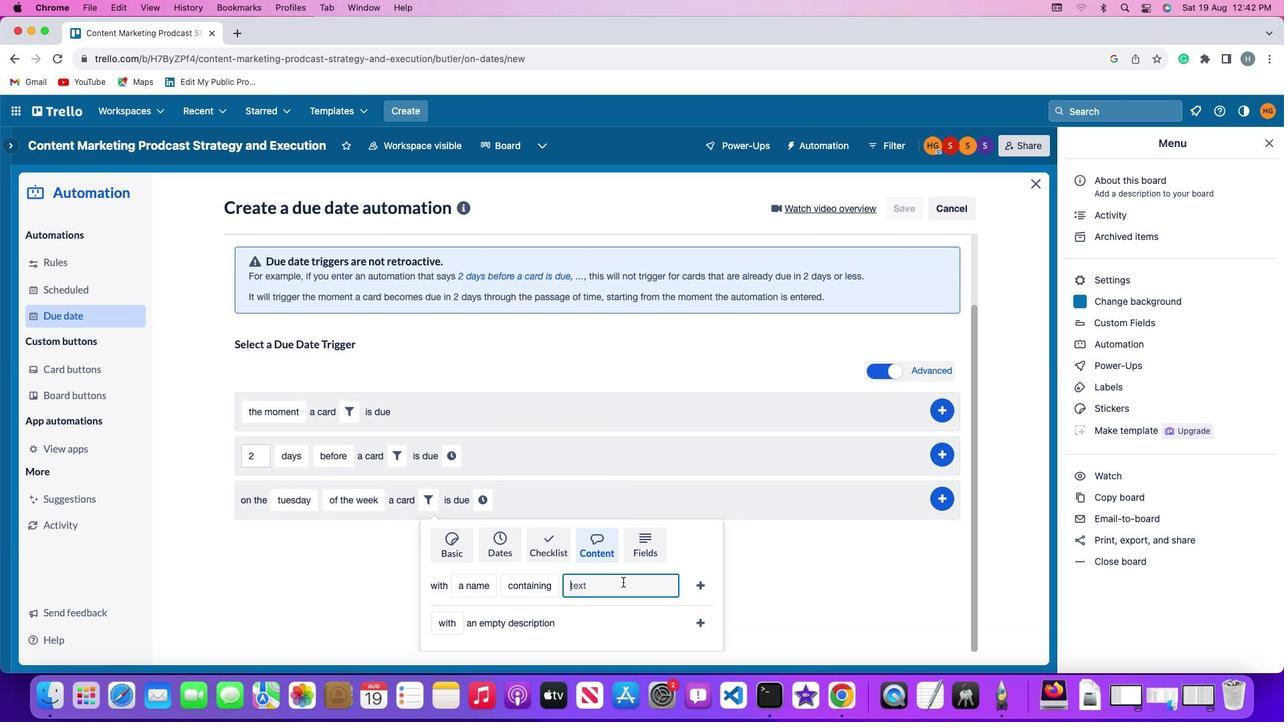 
Action: Key pressed 'r''e''s'
Screenshot: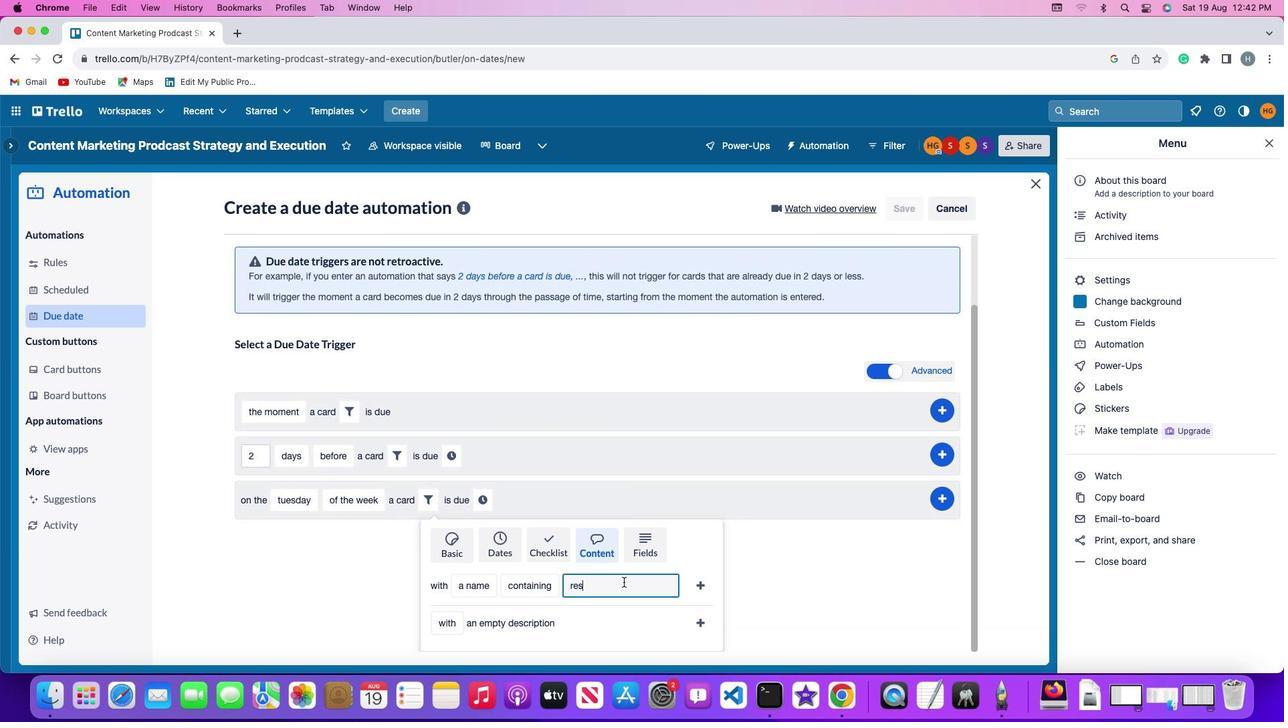
Action: Mouse moved to (623, 581)
Screenshot: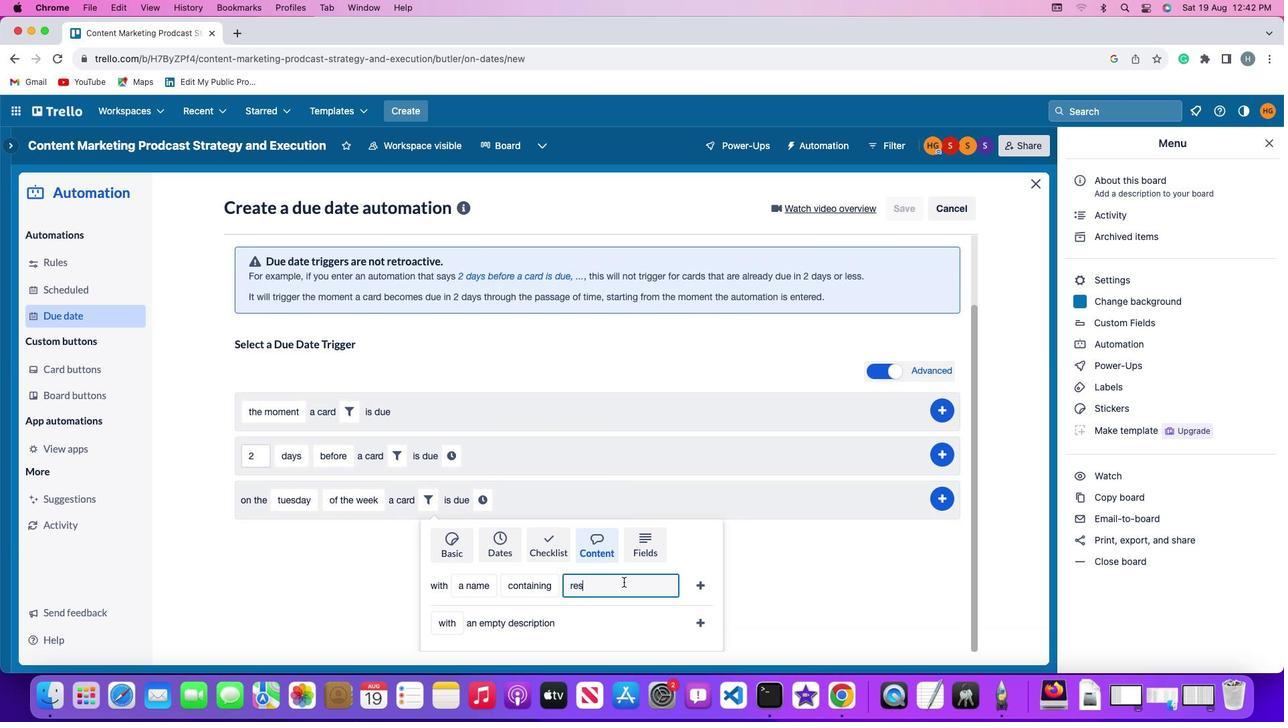
Action: Key pressed 'u''m''e'
Screenshot: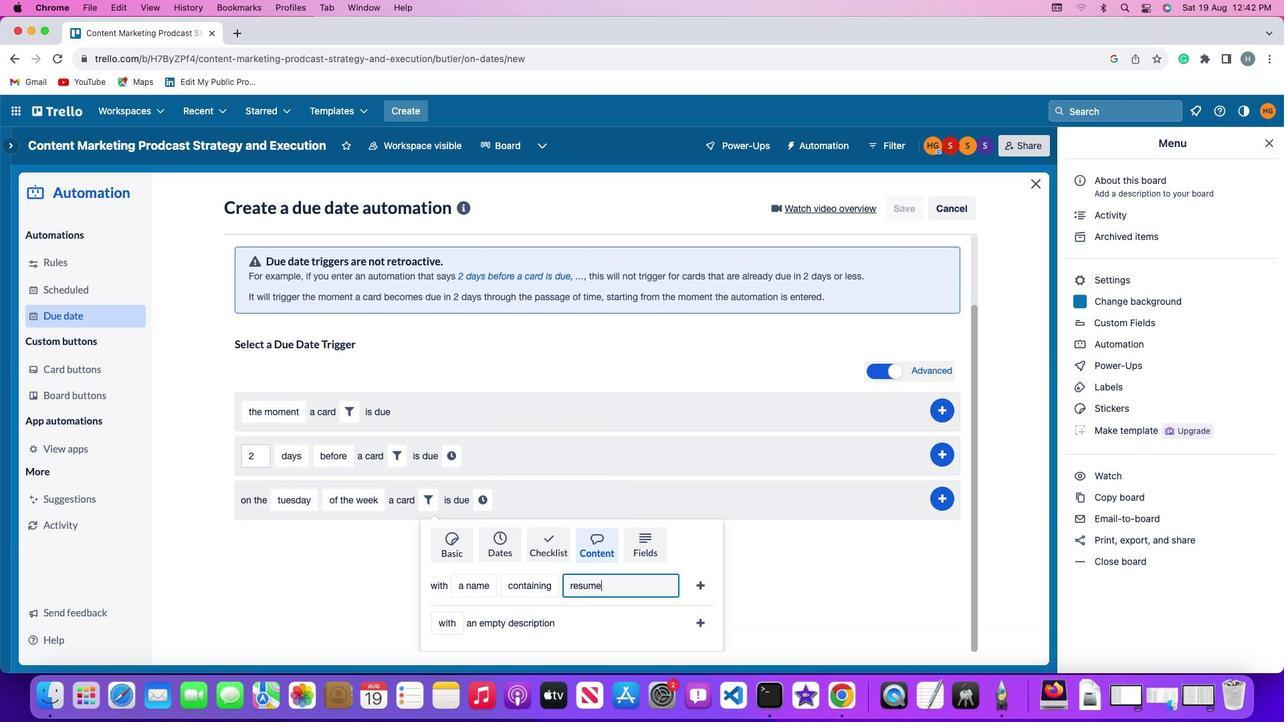
Action: Mouse moved to (706, 581)
Screenshot: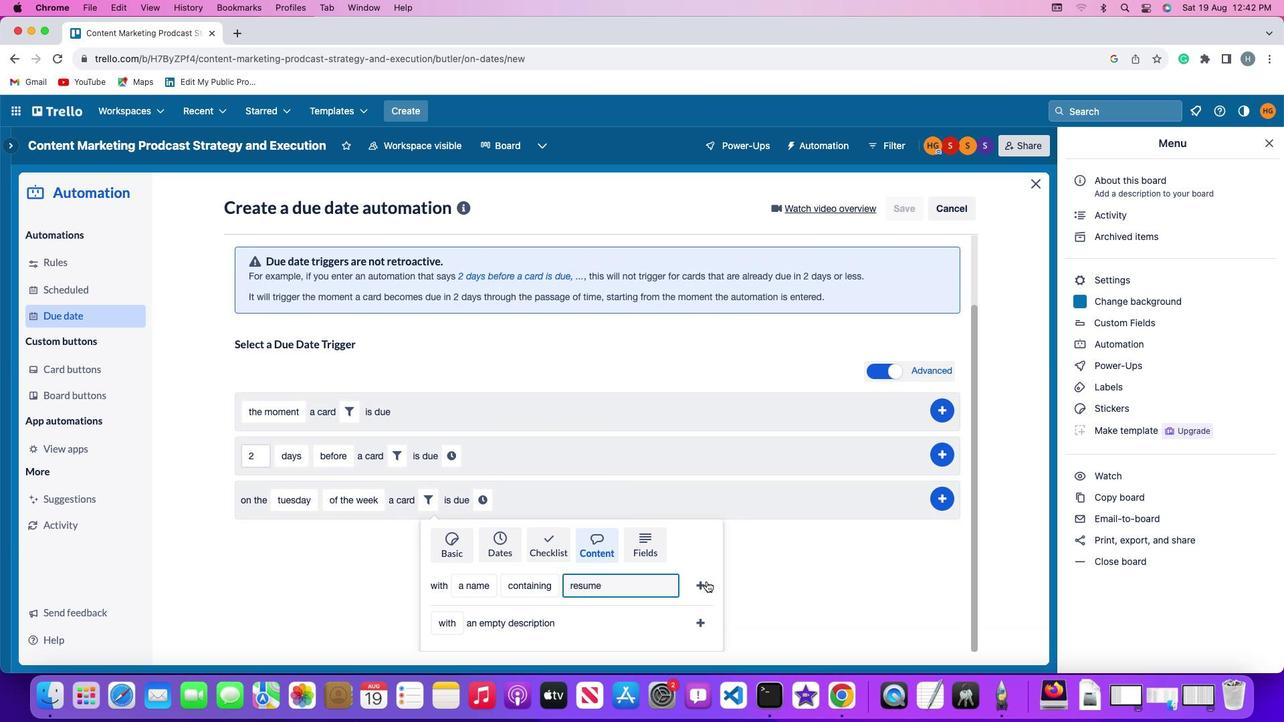 
Action: Mouse pressed left at (706, 581)
Screenshot: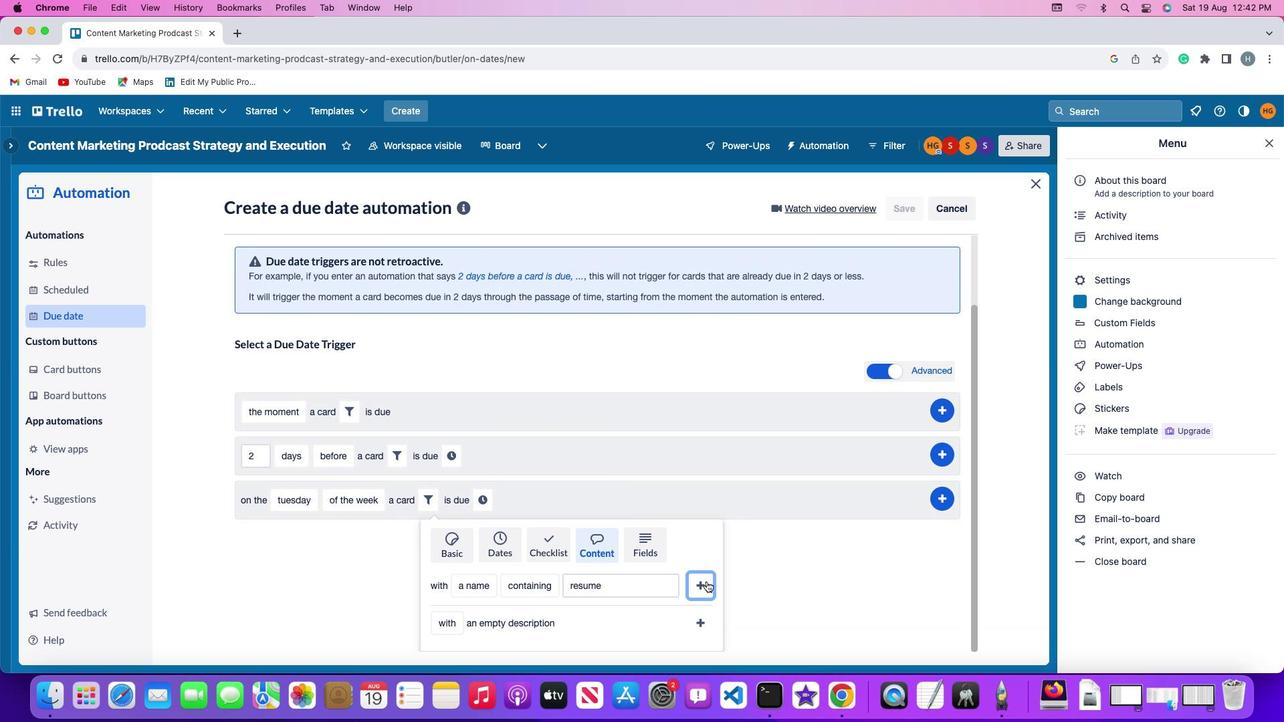 
Action: Mouse moved to (652, 575)
Screenshot: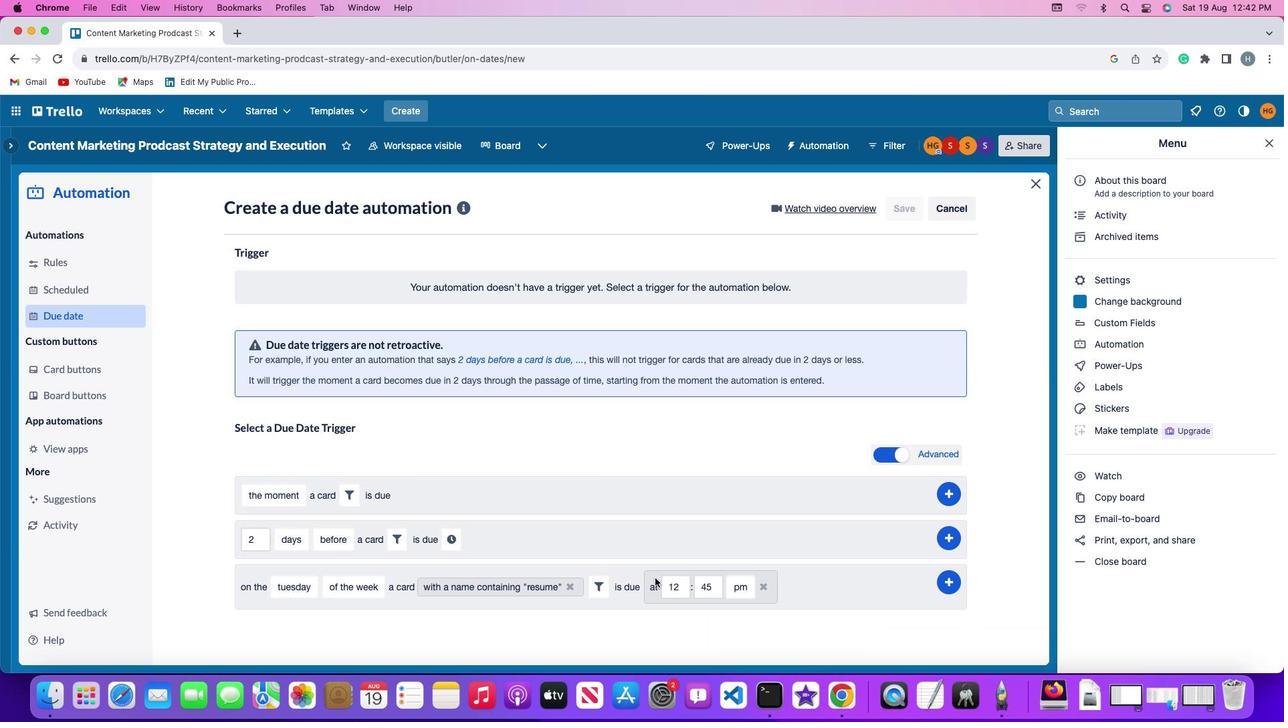 
Action: Mouse pressed left at (652, 575)
Screenshot: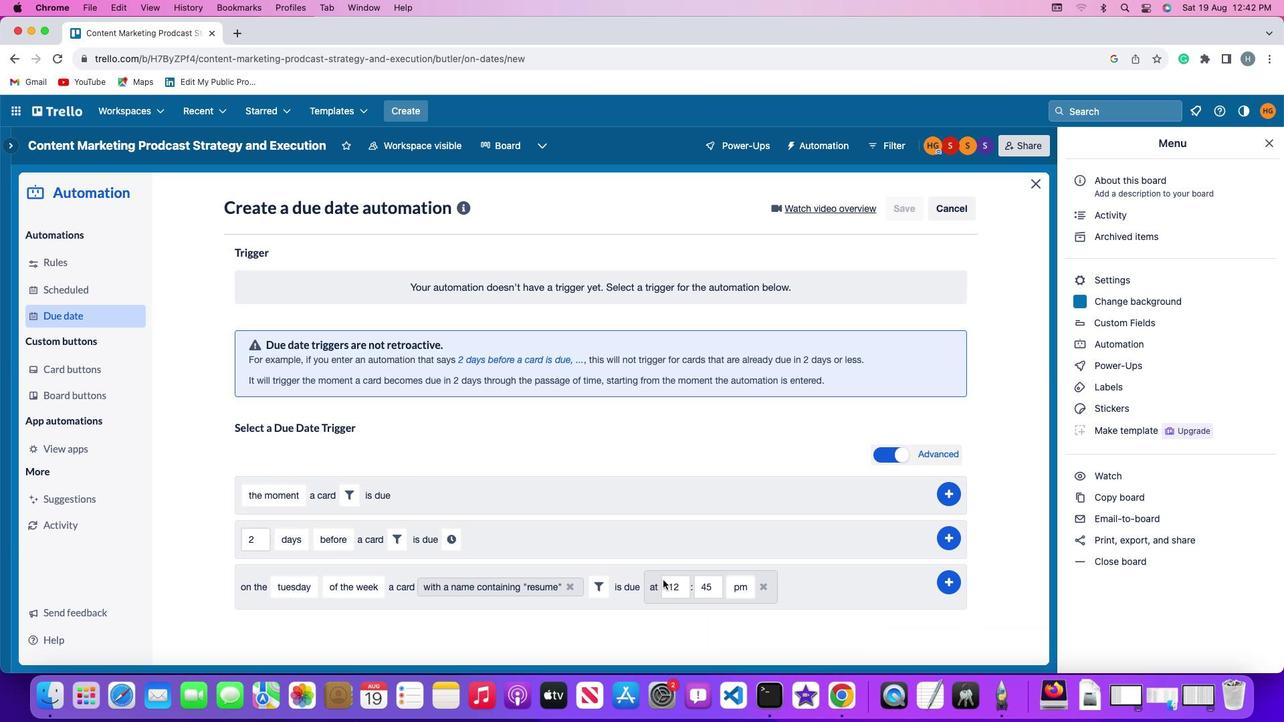 
Action: Mouse moved to (683, 588)
Screenshot: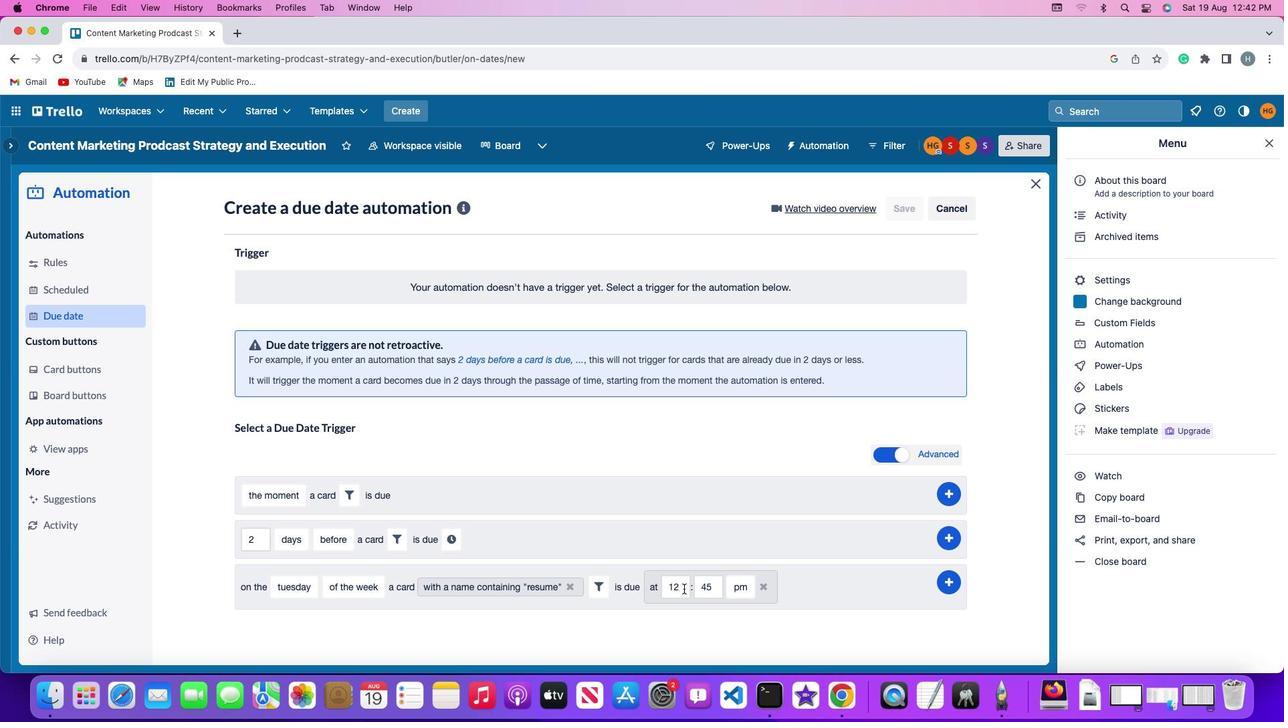
Action: Mouse pressed left at (683, 588)
Screenshot: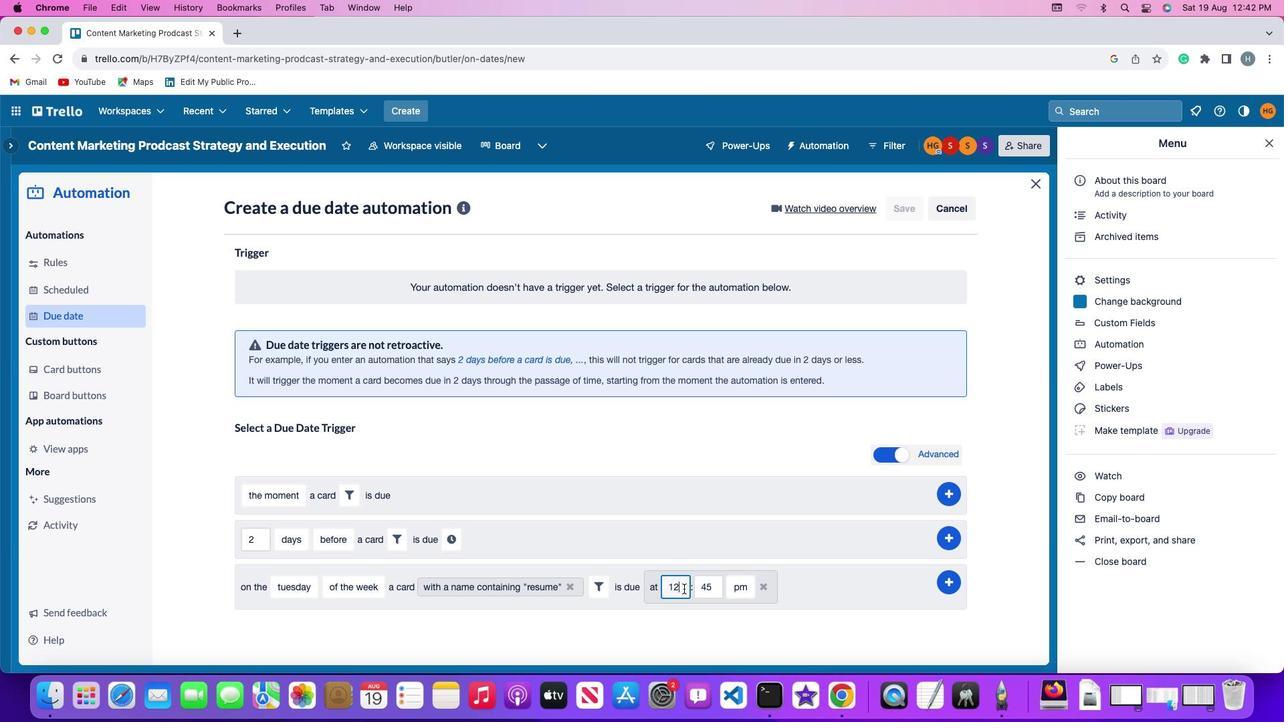 
Action: Mouse moved to (684, 588)
Screenshot: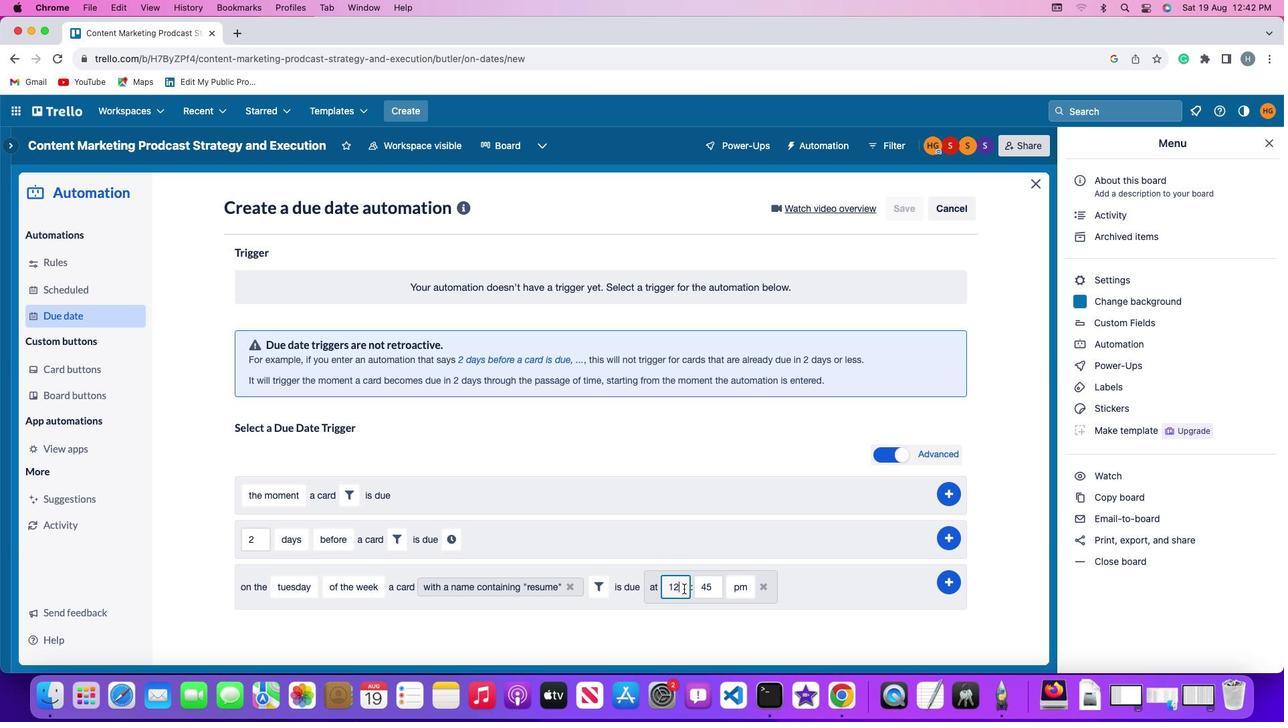 
Action: Key pressed Key.backspace'1'
Screenshot: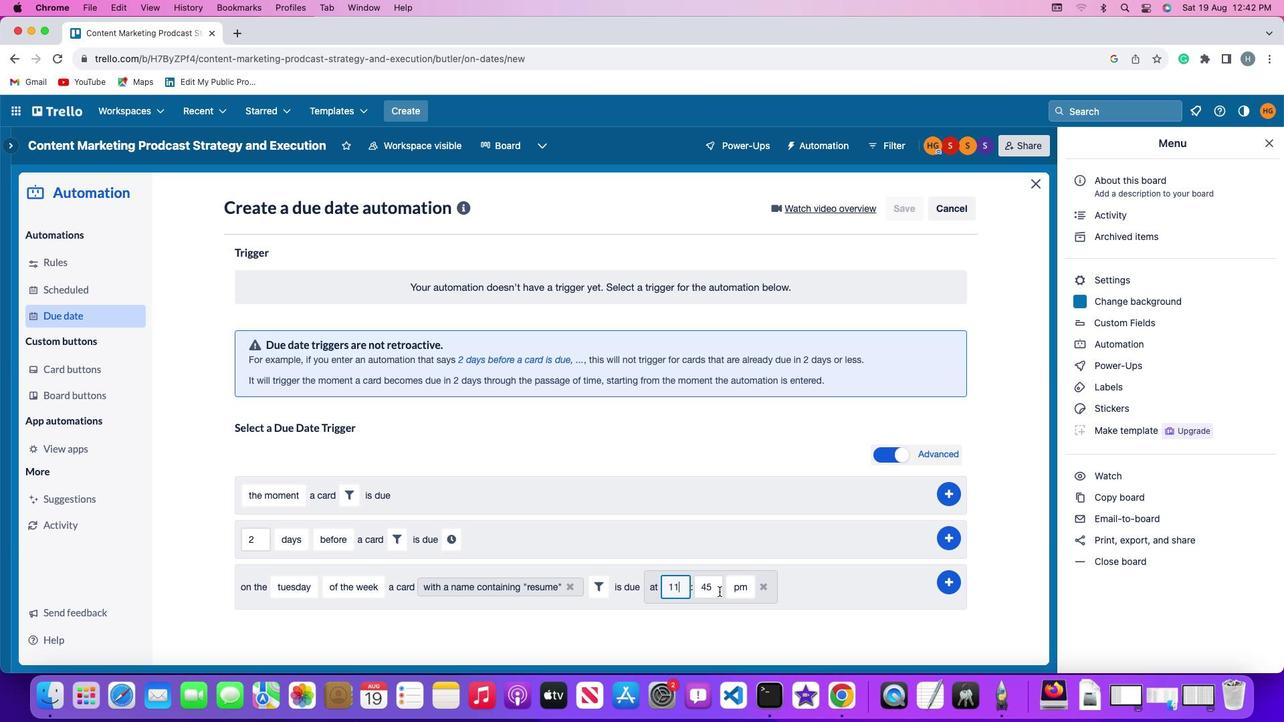 
Action: Mouse moved to (720, 592)
Screenshot: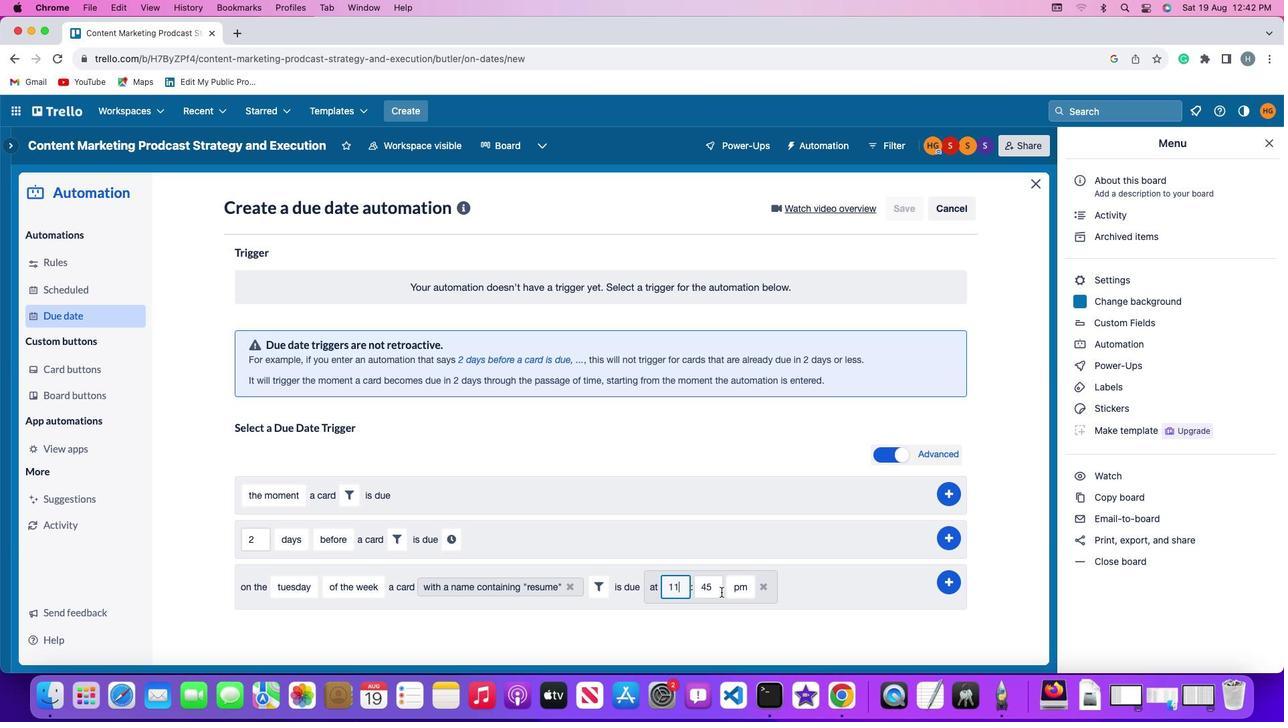 
Action: Mouse pressed left at (720, 592)
Screenshot: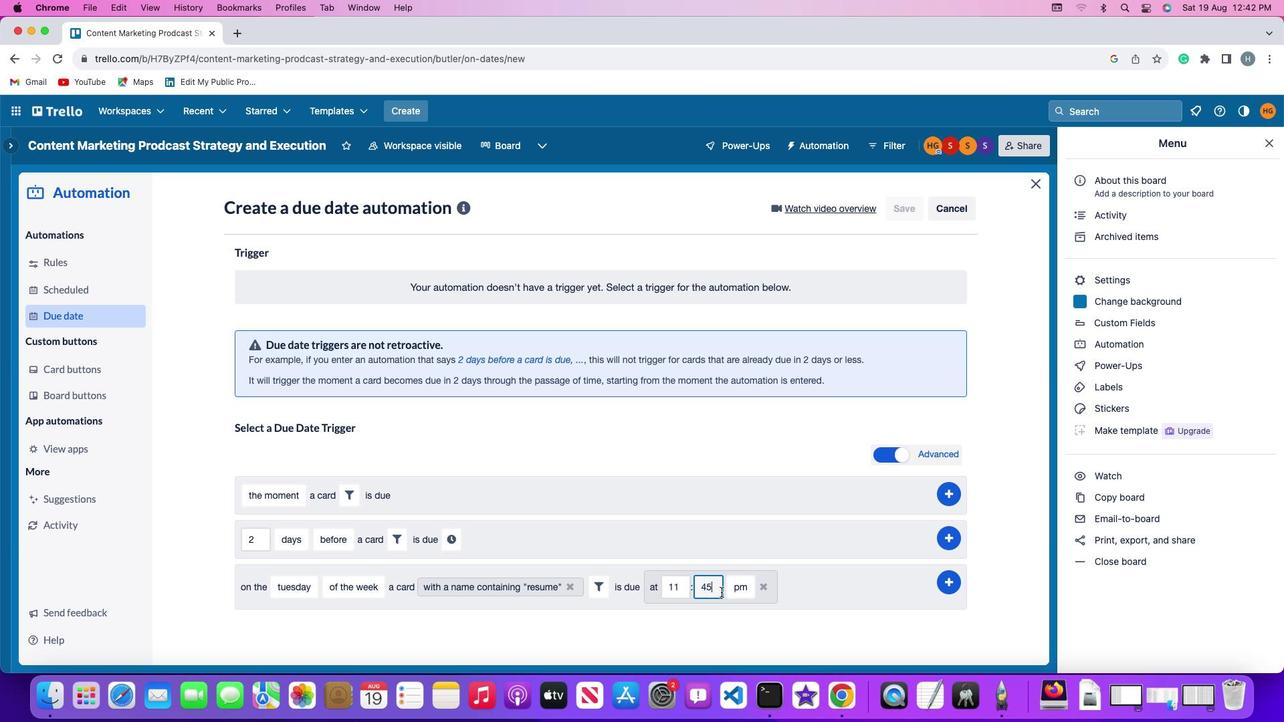 
Action: Mouse moved to (720, 592)
Screenshot: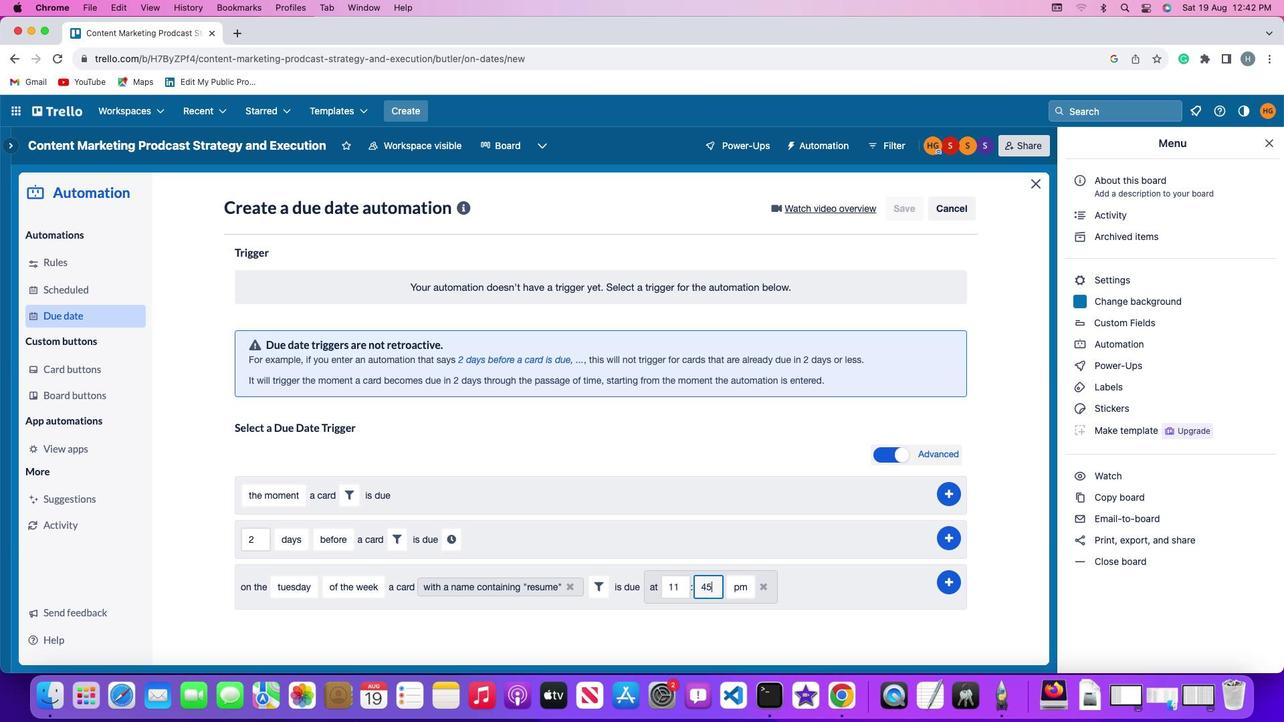 
Action: Key pressed Key.backspaceKey.backspace'0''0'
Screenshot: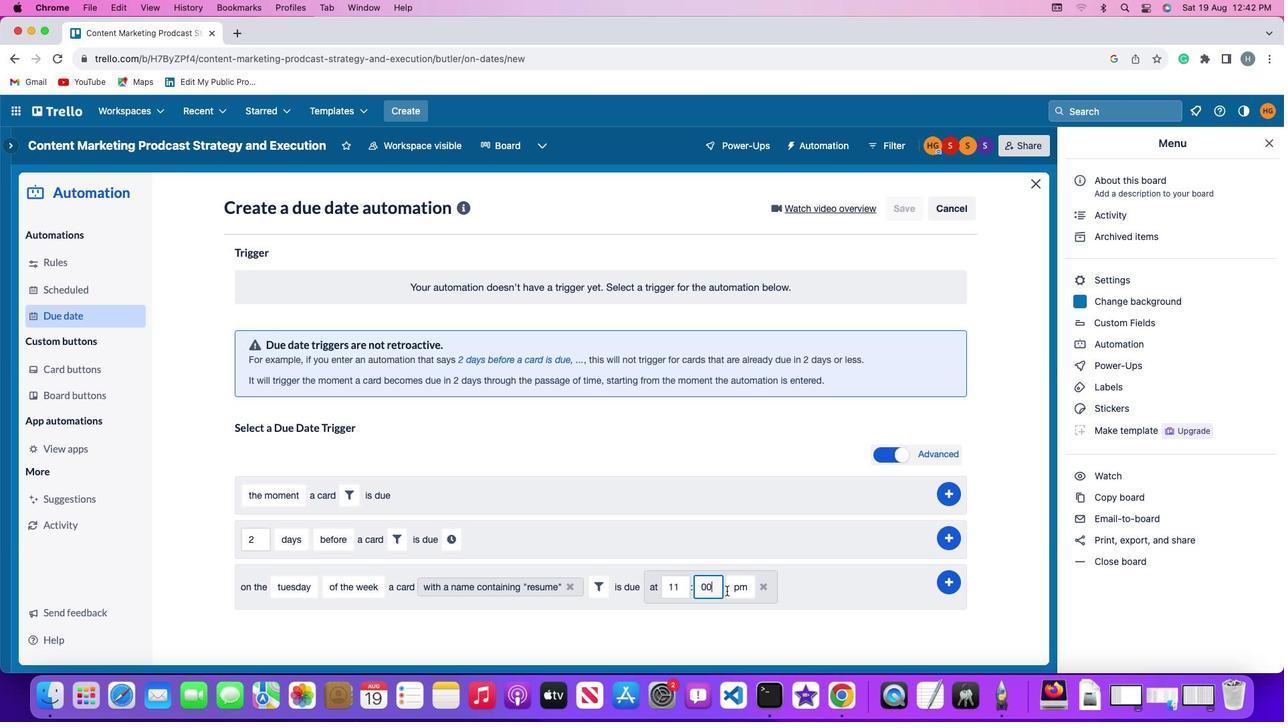 
Action: Mouse moved to (746, 587)
Screenshot: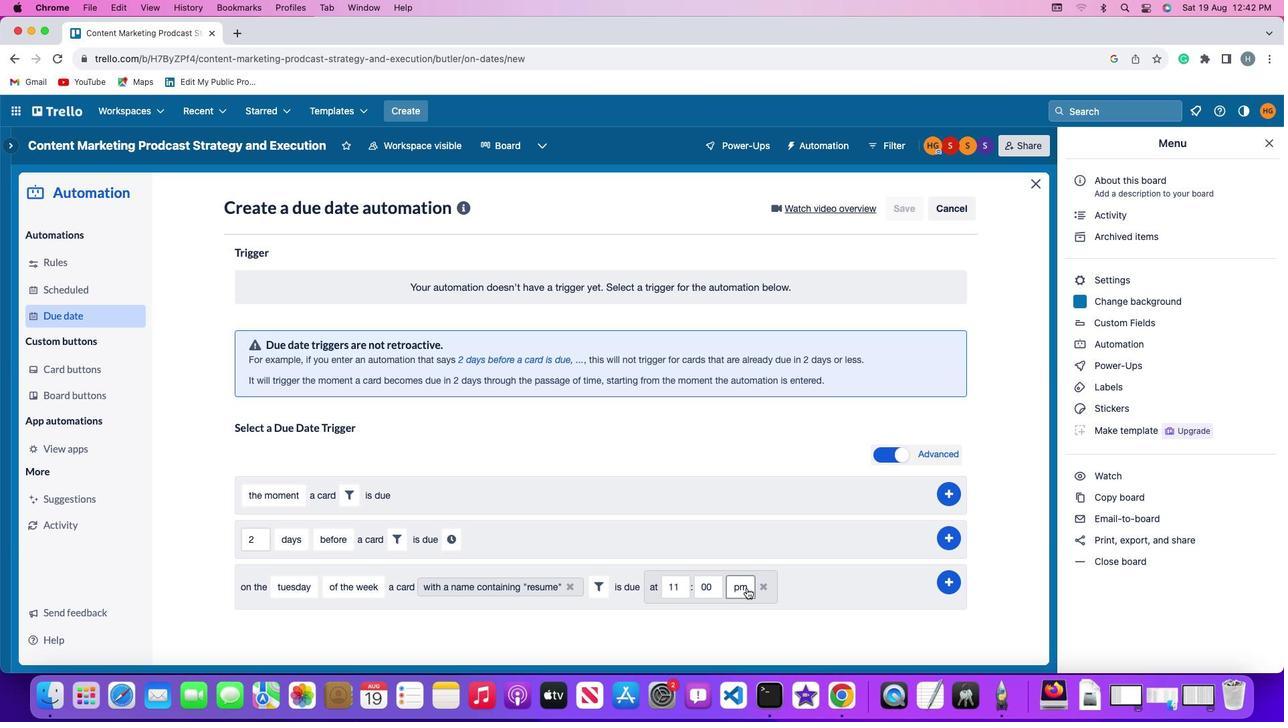 
Action: Mouse pressed left at (746, 587)
Screenshot: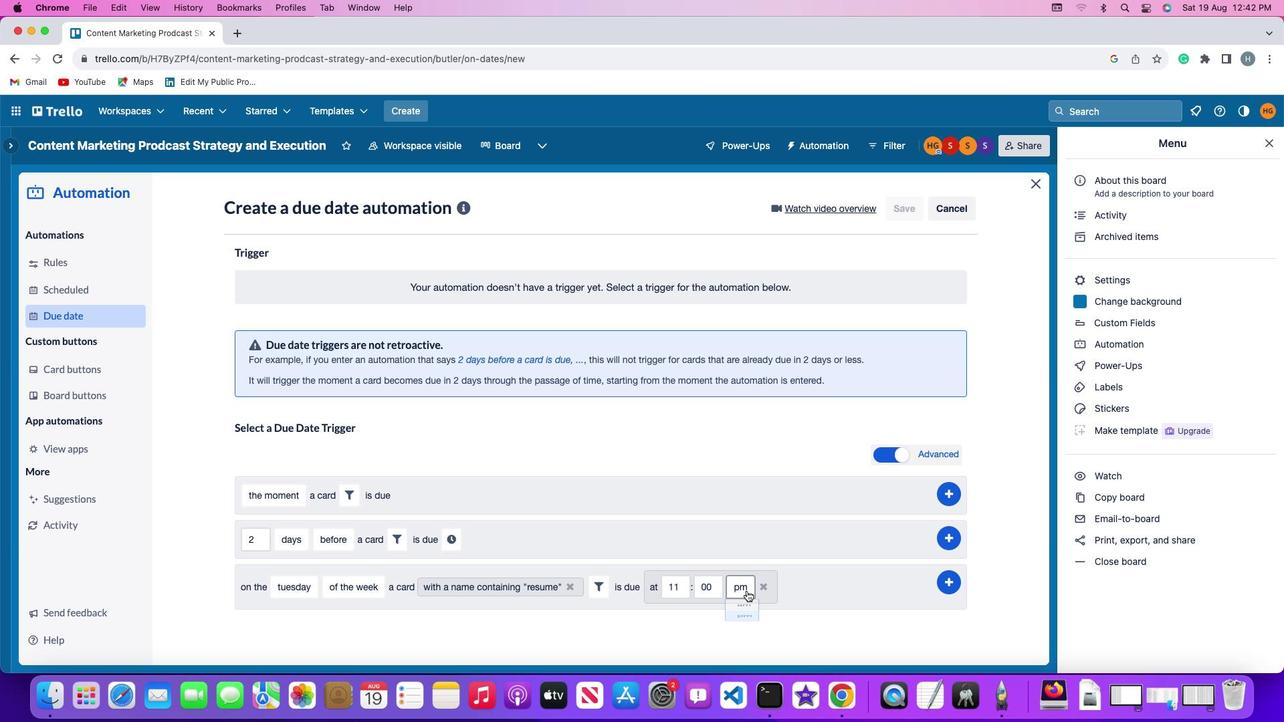 
Action: Mouse moved to (745, 604)
Screenshot: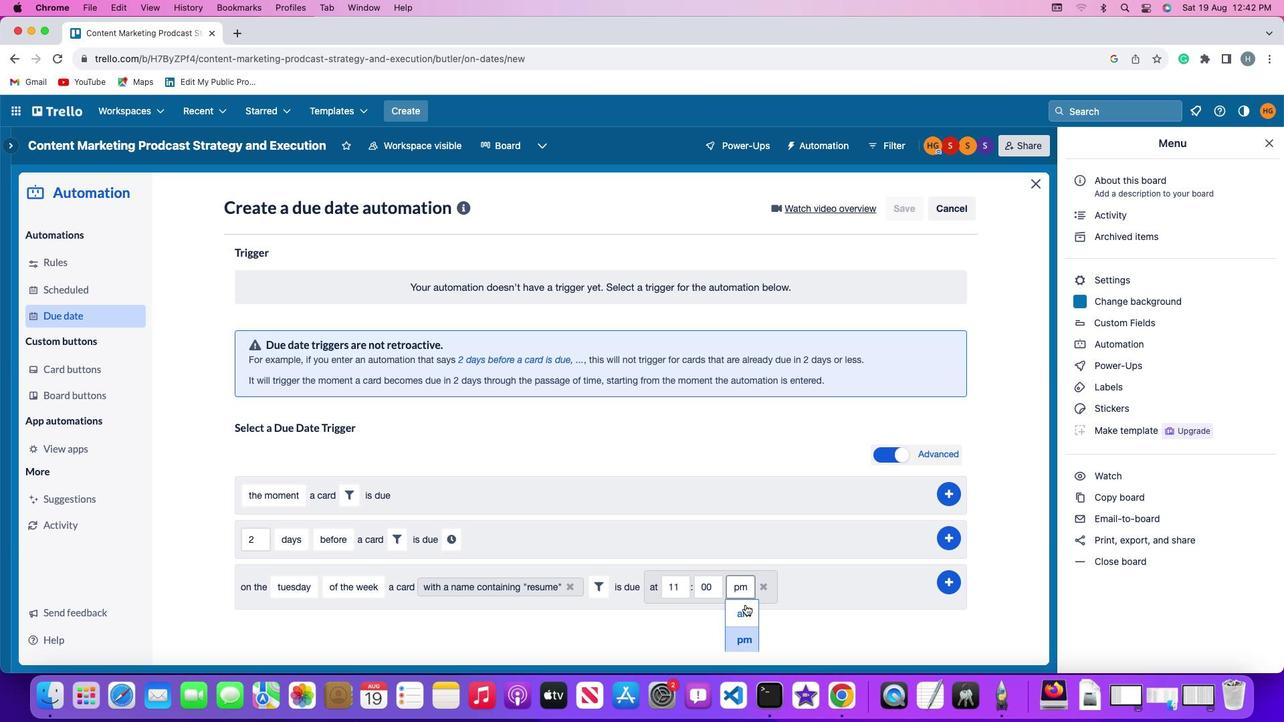 
Action: Mouse pressed left at (745, 604)
Screenshot: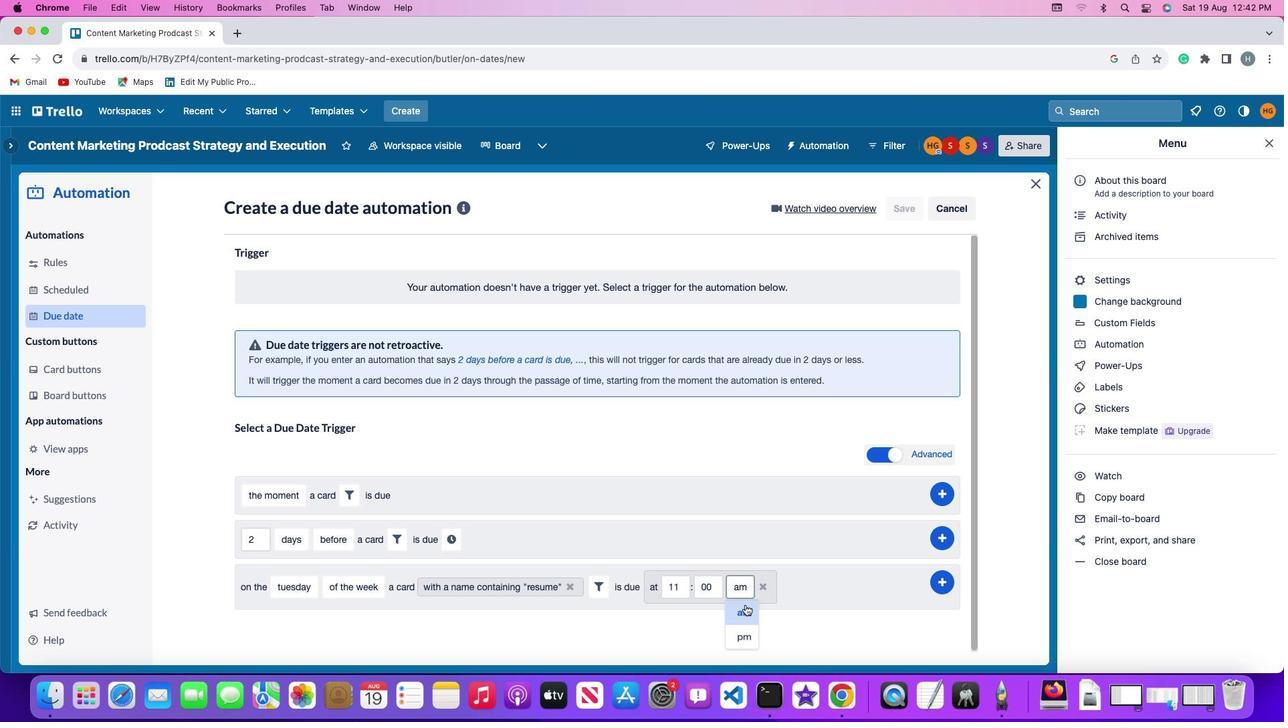 
Action: Mouse moved to (950, 581)
Screenshot: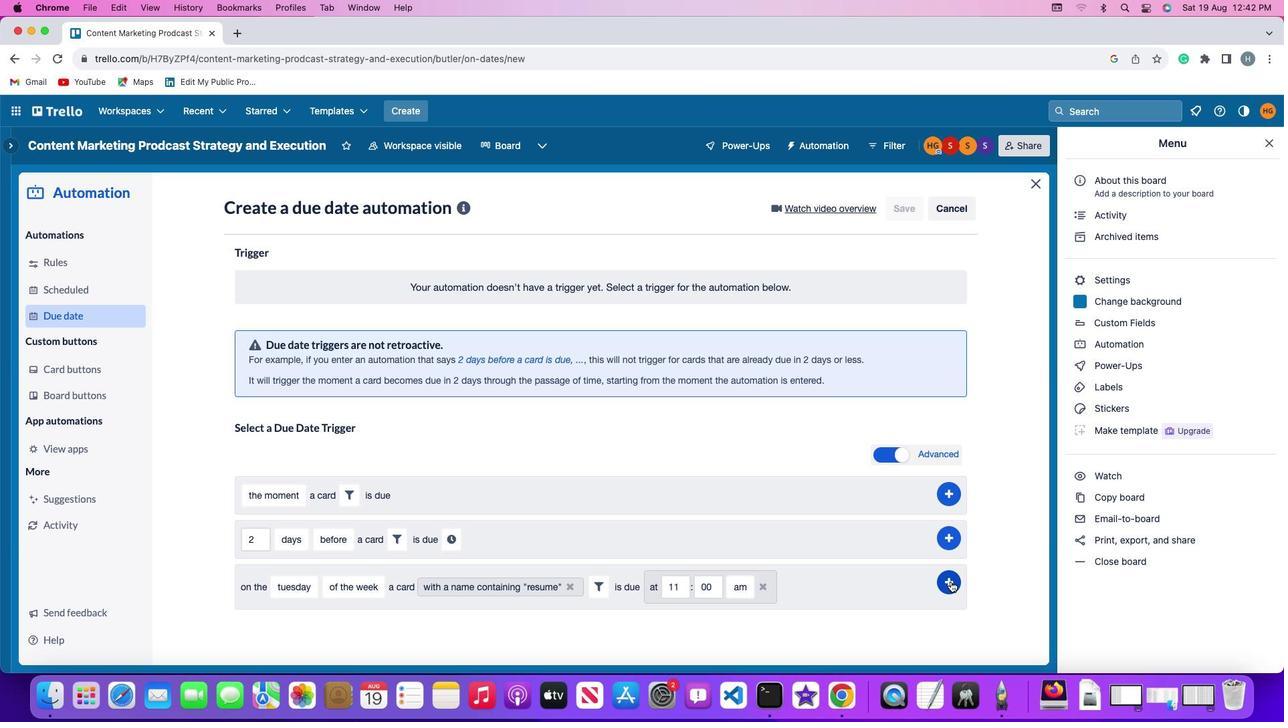 
Action: Mouse pressed left at (950, 581)
Screenshot: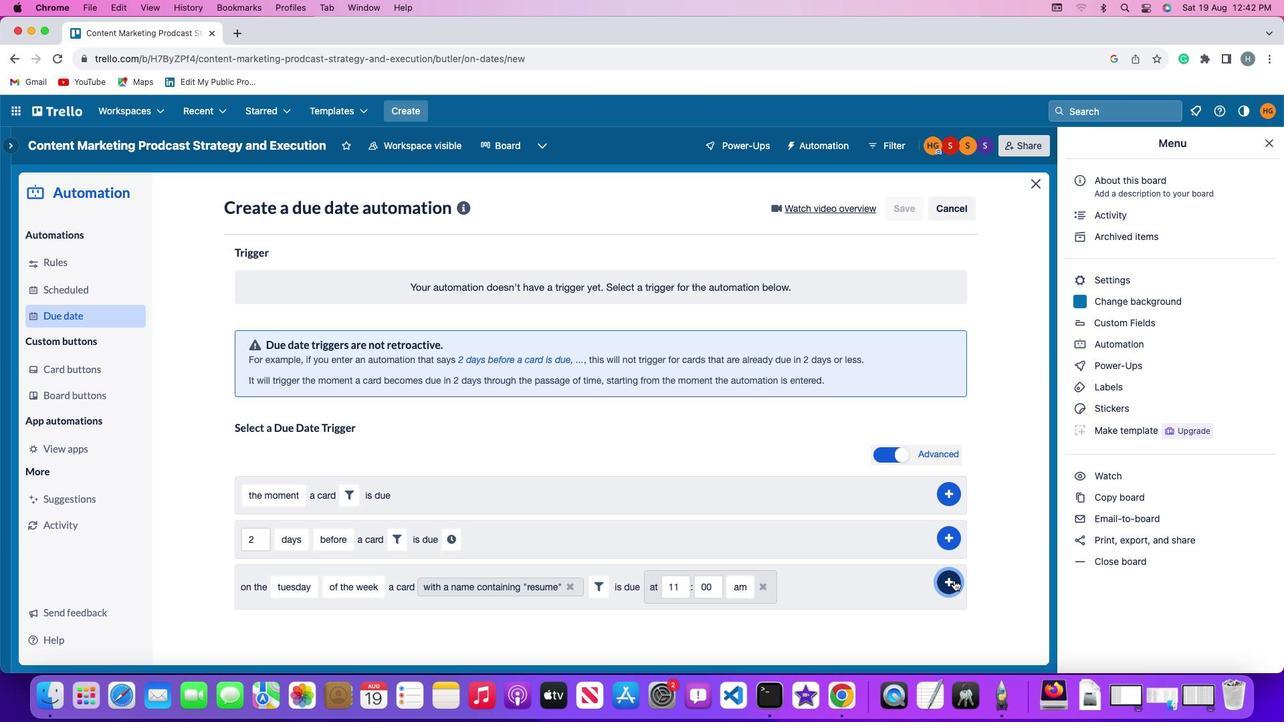 
Action: Mouse moved to (993, 488)
Screenshot: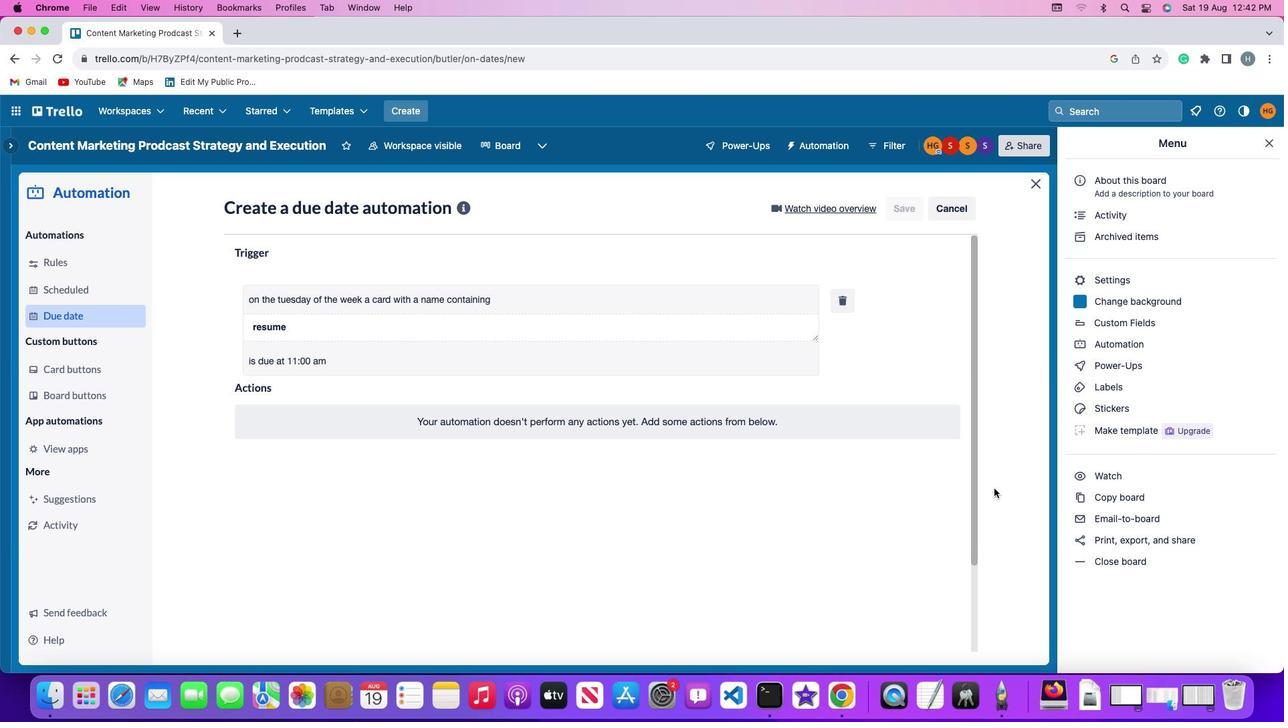 
